Task: In the Company znu.edu.ua, Log call with description : 'Potential customer interested in our product.'; Select call outcome: 'Busy '; Select call Direction: Inbound; Add date: '15 September, 2023' and time 6:00:PM. Logged in from softage.1@softage.net
Action: Mouse moved to (116, 69)
Screenshot: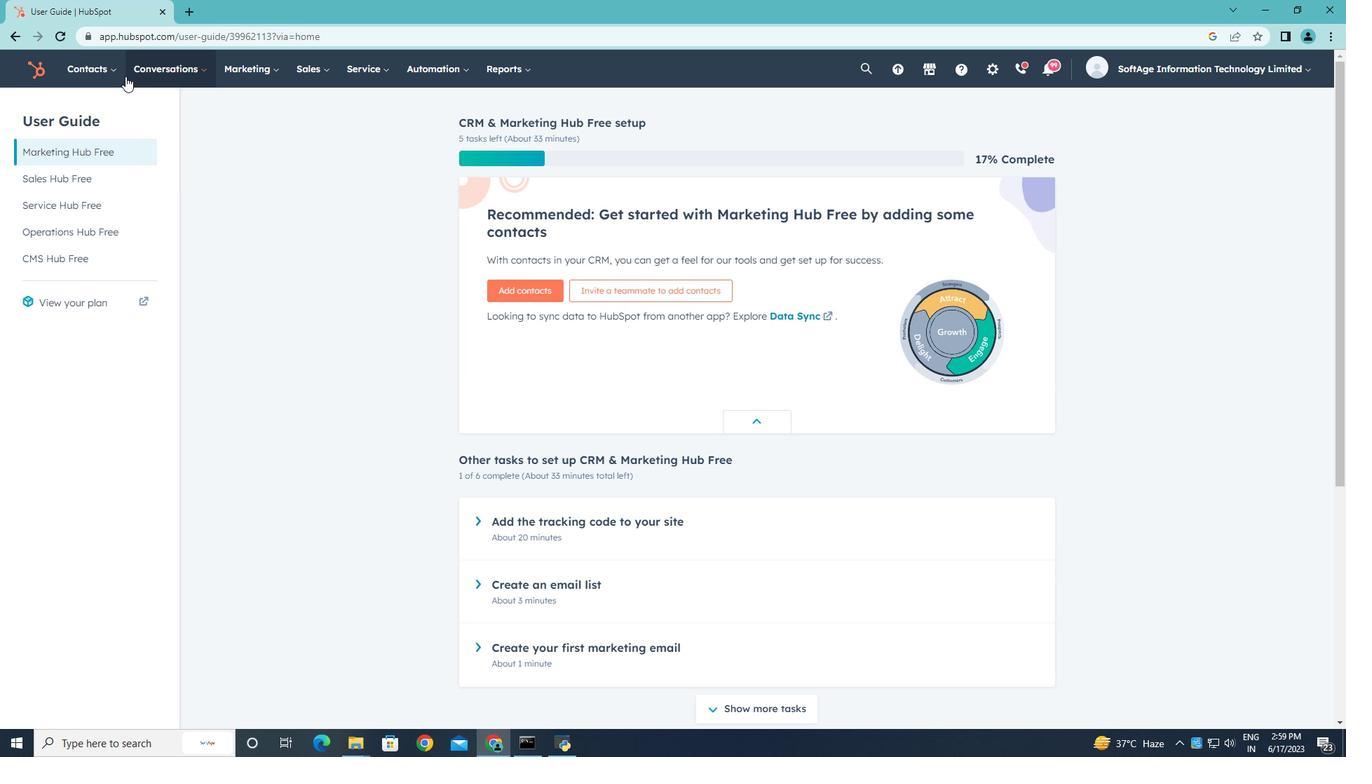 
Action: Mouse pressed left at (116, 69)
Screenshot: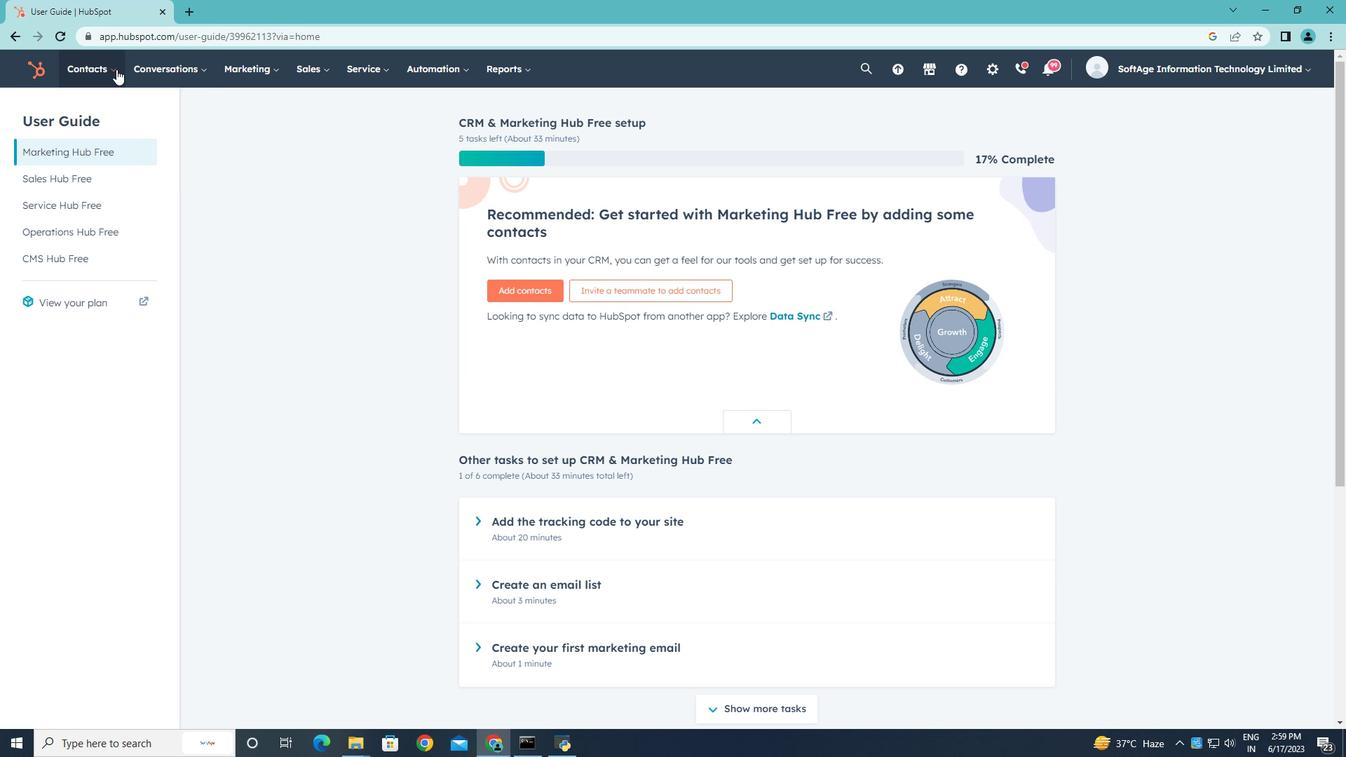 
Action: Mouse moved to (100, 138)
Screenshot: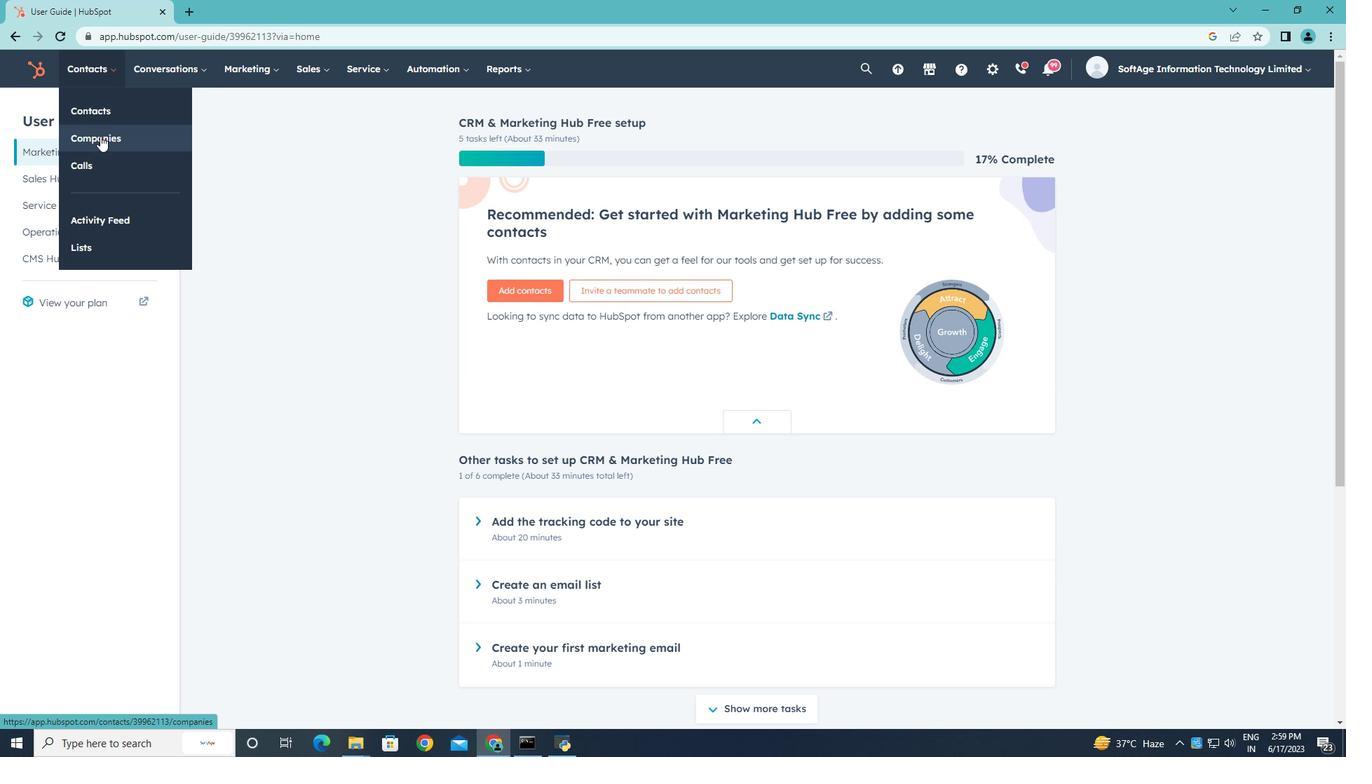 
Action: Mouse pressed left at (100, 138)
Screenshot: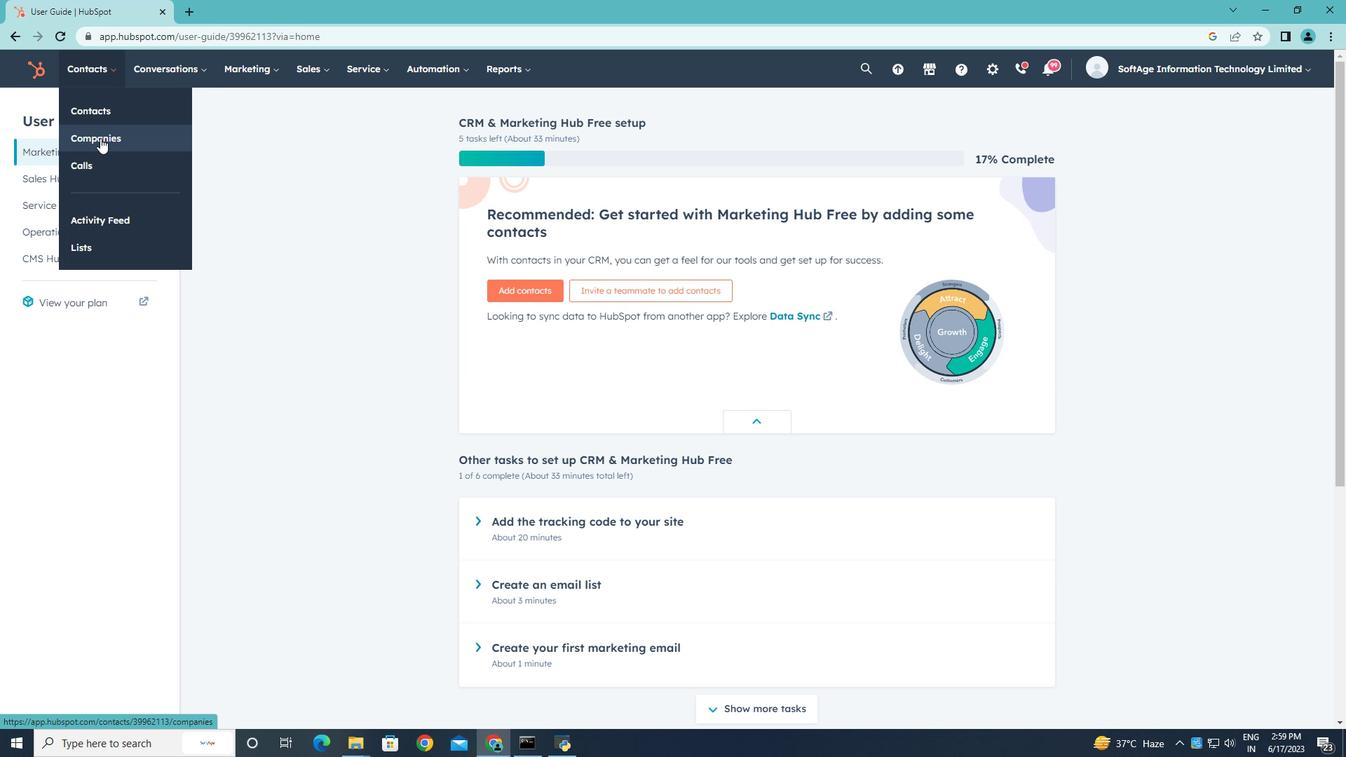 
Action: Mouse moved to (113, 218)
Screenshot: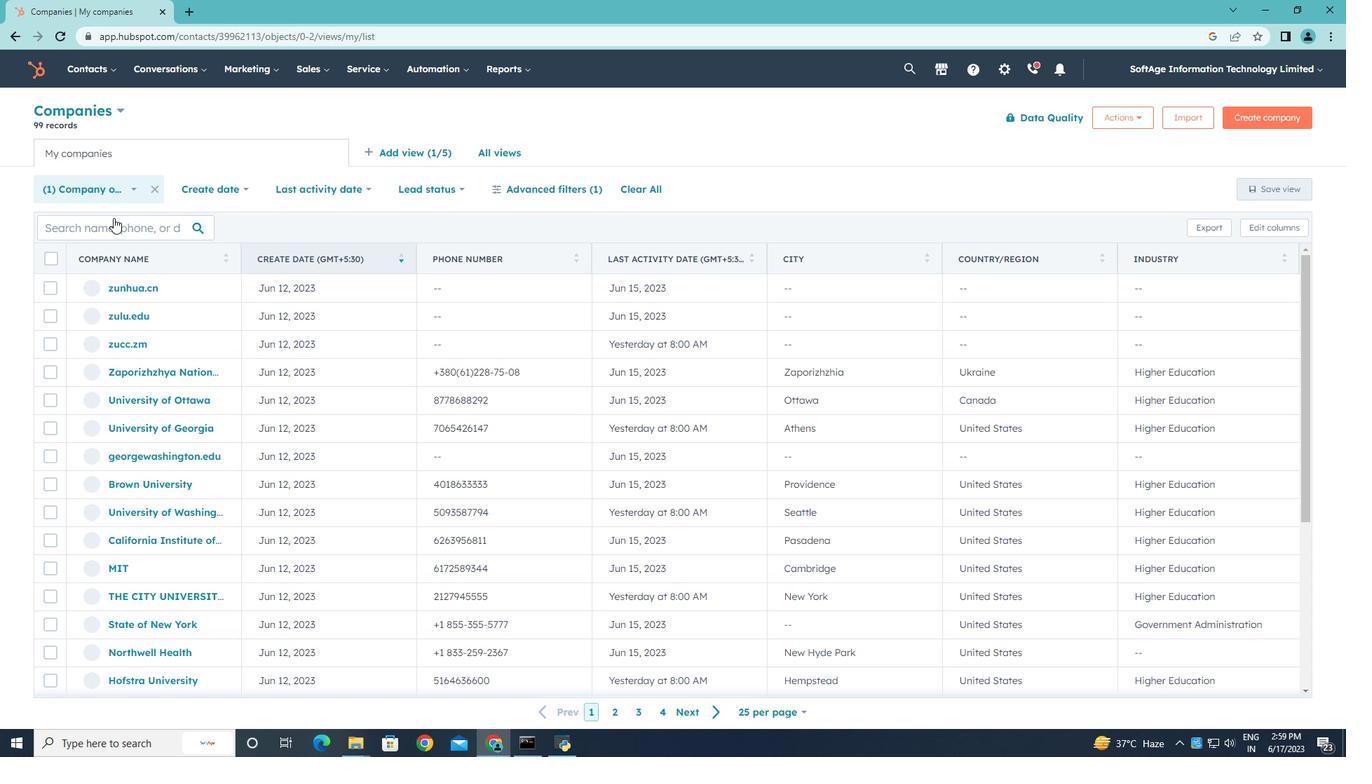 
Action: Mouse pressed left at (113, 218)
Screenshot: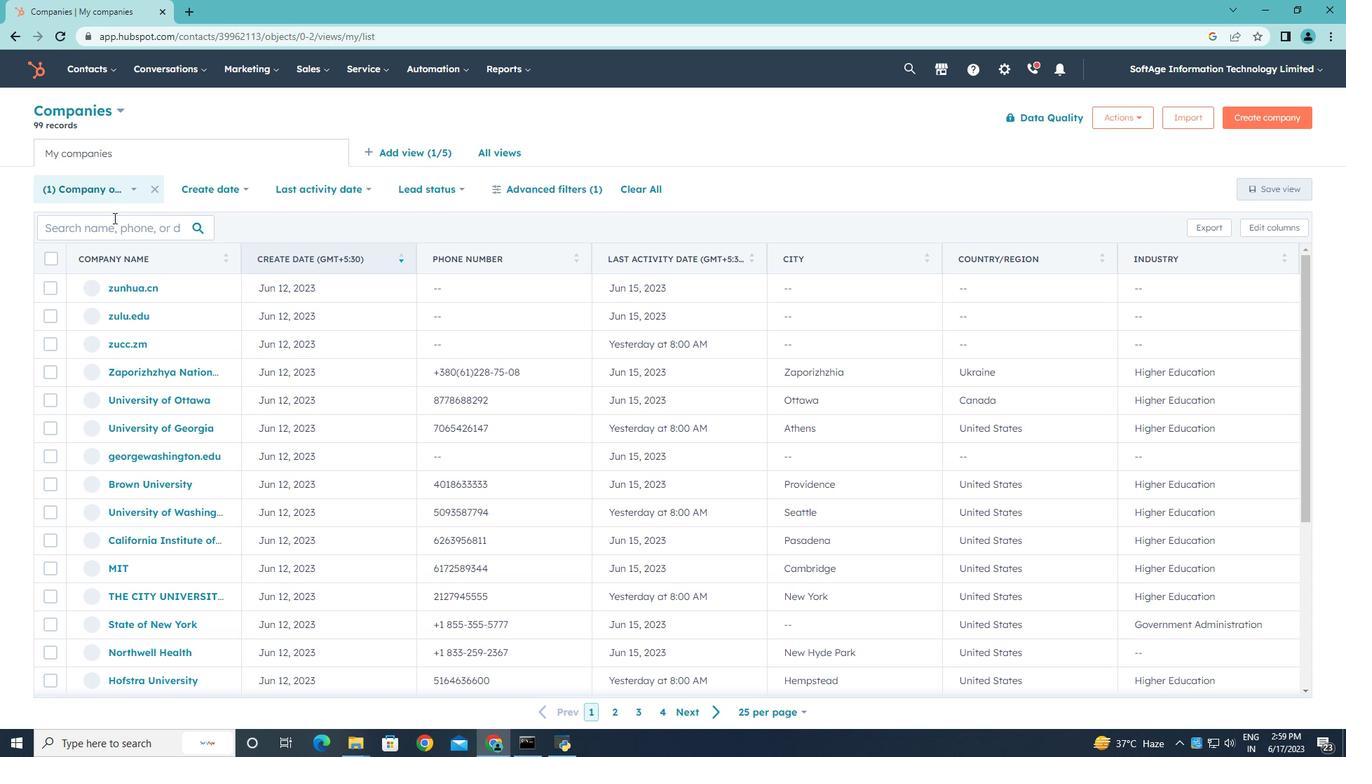
Action: Mouse moved to (113, 215)
Screenshot: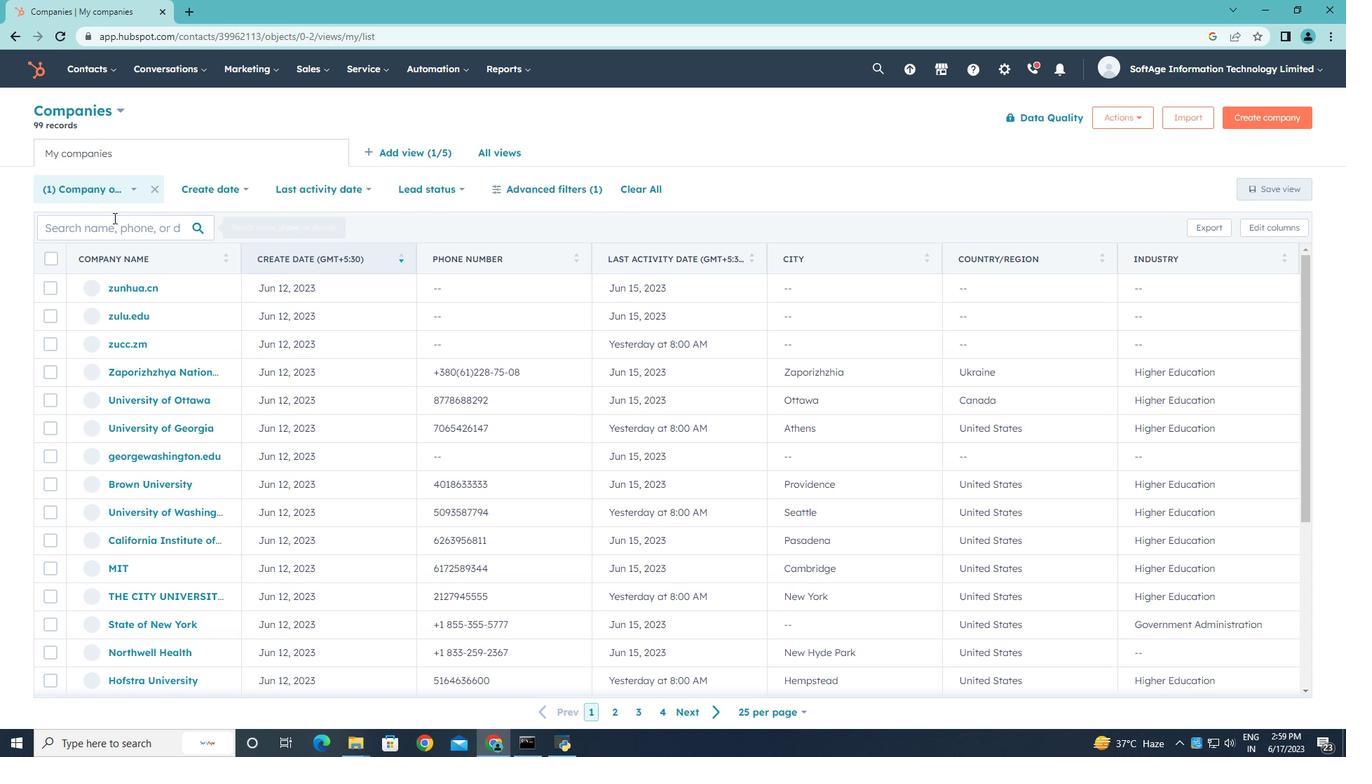 
Action: Key pressed znu.edu.ua
Screenshot: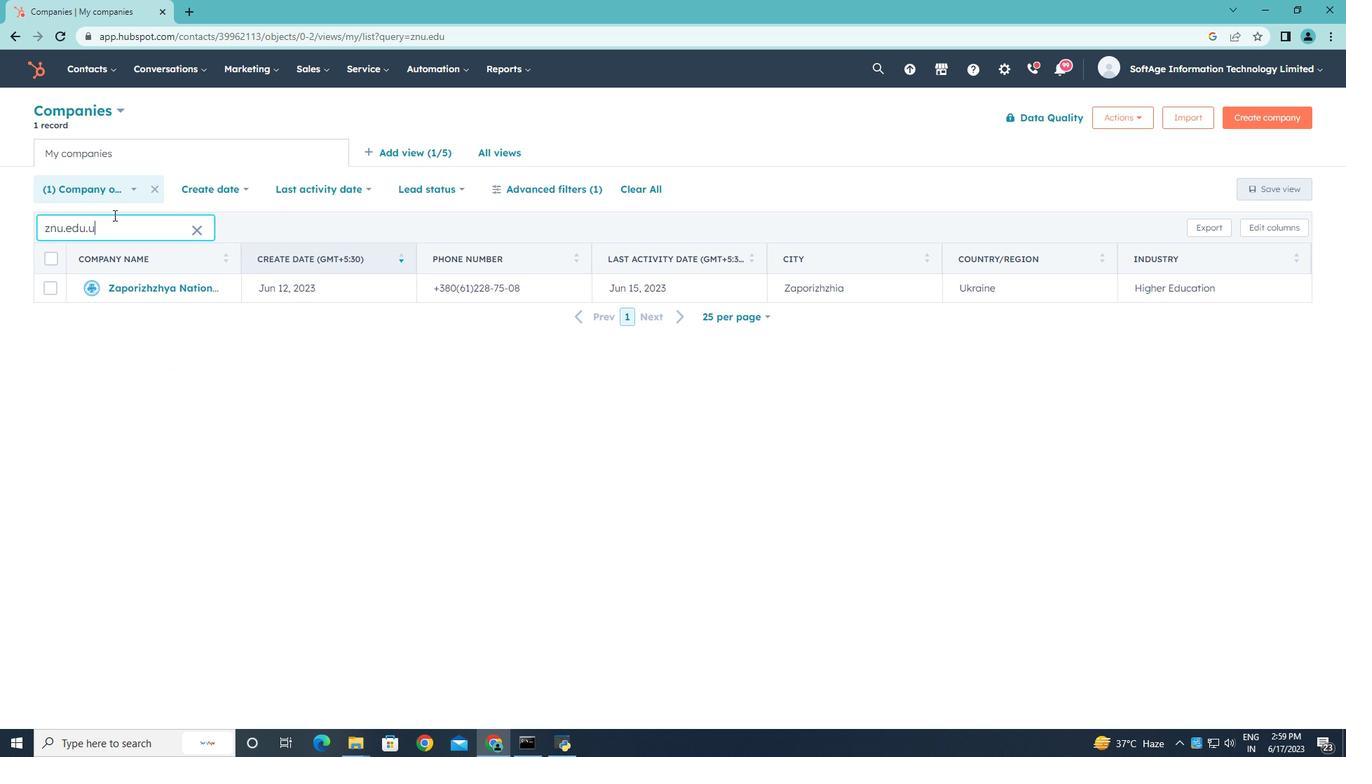 
Action: Mouse moved to (142, 291)
Screenshot: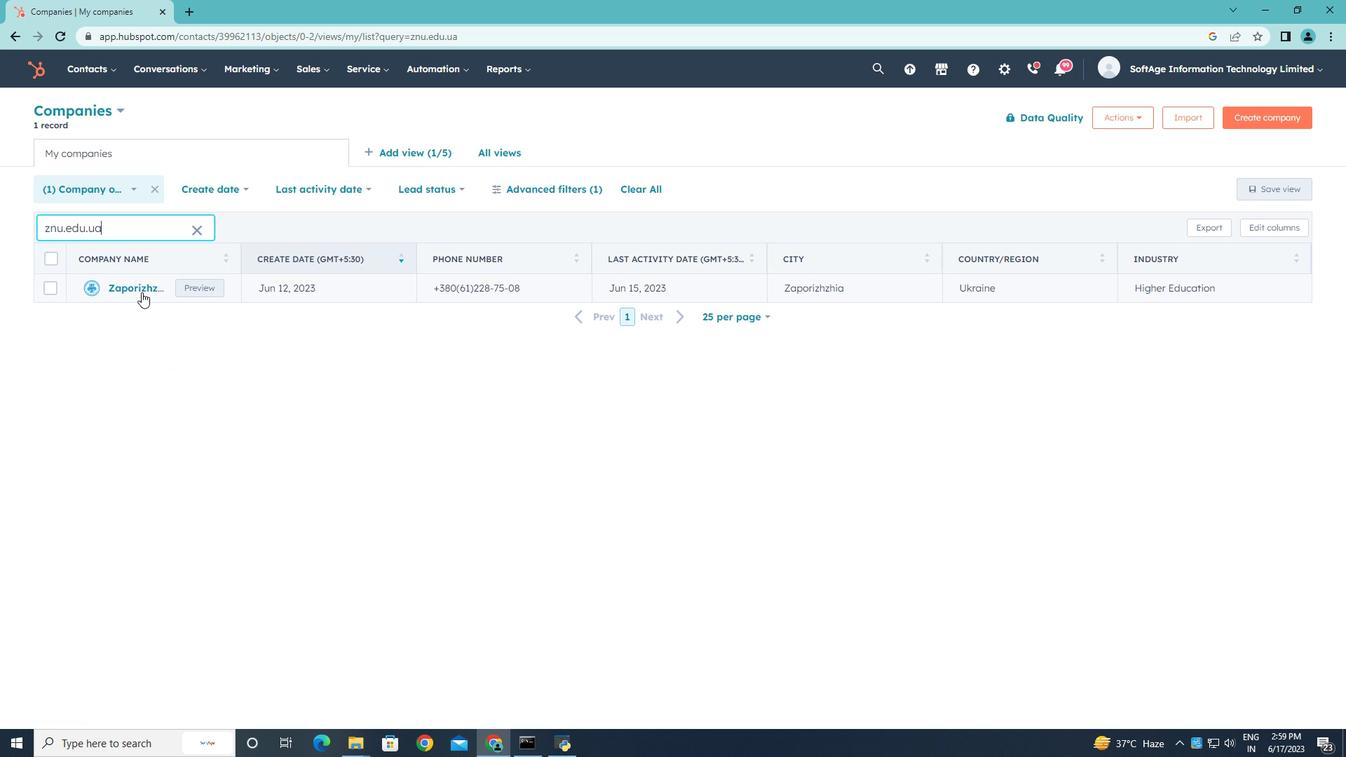 
Action: Mouse pressed left at (142, 291)
Screenshot: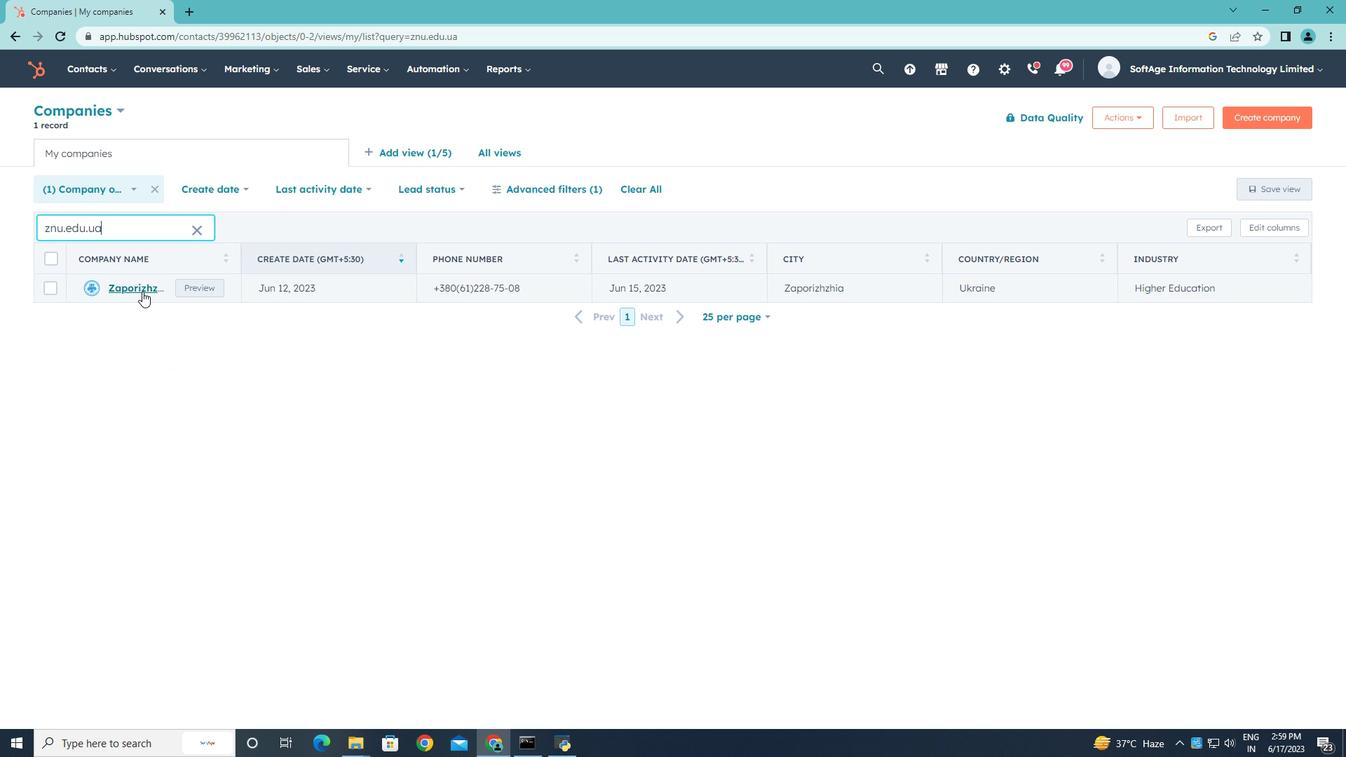 
Action: Mouse moved to (270, 231)
Screenshot: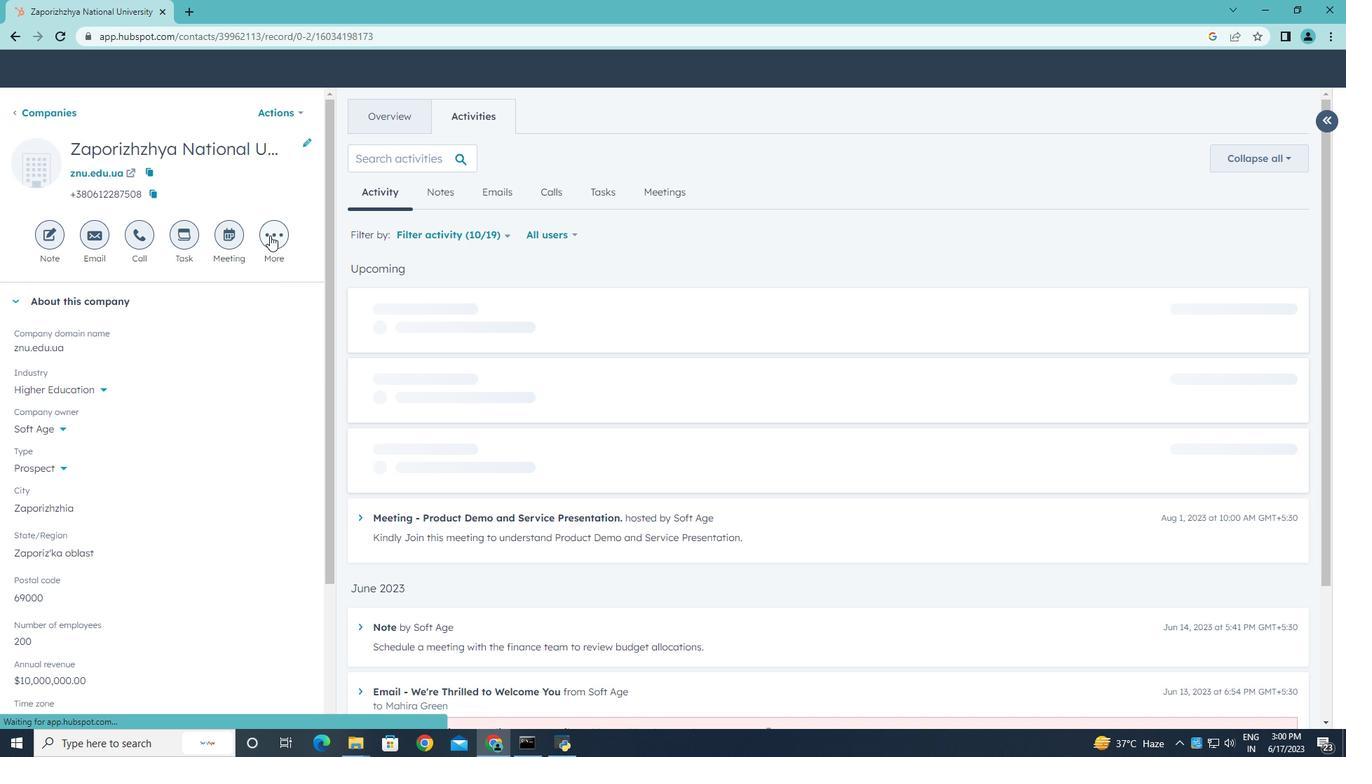 
Action: Mouse pressed left at (270, 231)
Screenshot: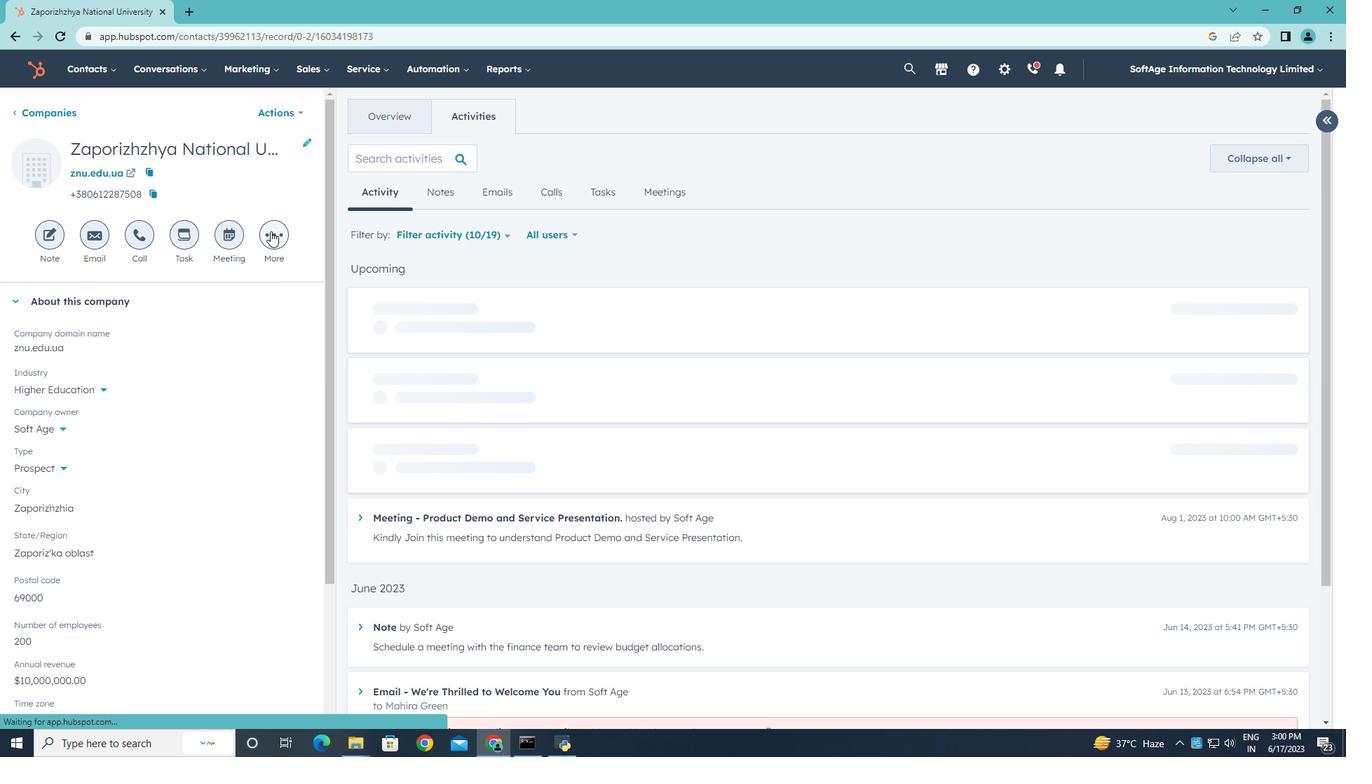 
Action: Mouse moved to (258, 349)
Screenshot: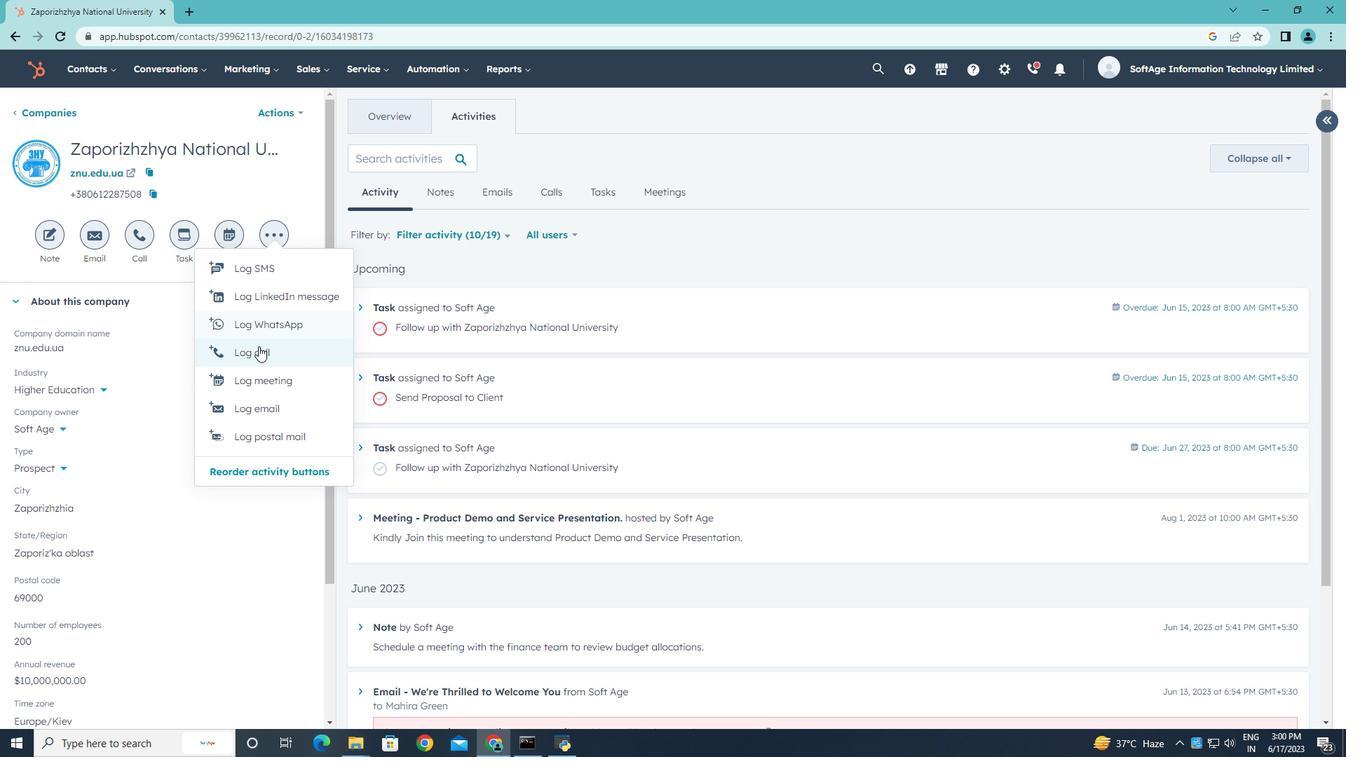 
Action: Mouse pressed left at (258, 349)
Screenshot: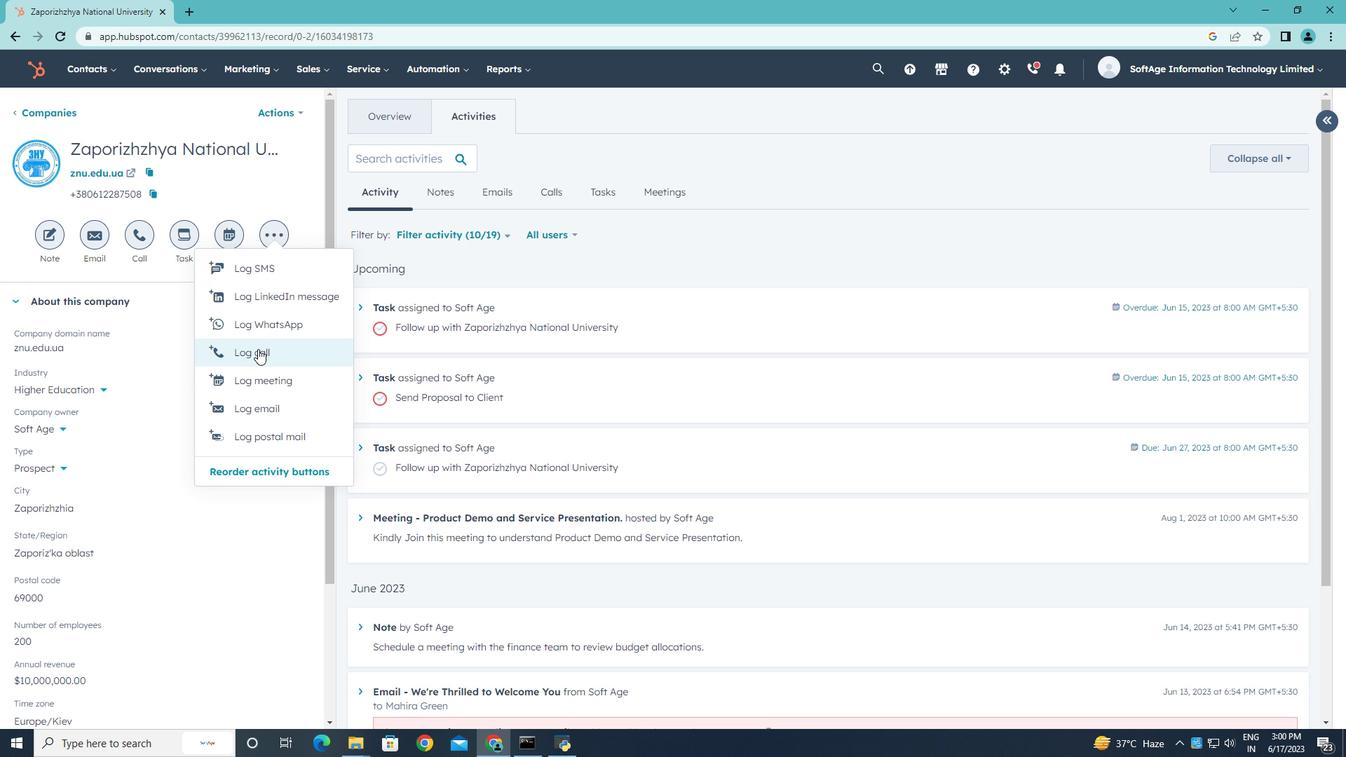 
Action: Key pressed <Key.shift>Potenb<Key.backspace>tial<Key.space>customer<Key.space>u<Key.backspace>interested<Key.space>in<Key.space>our<Key.space>product.
Screenshot: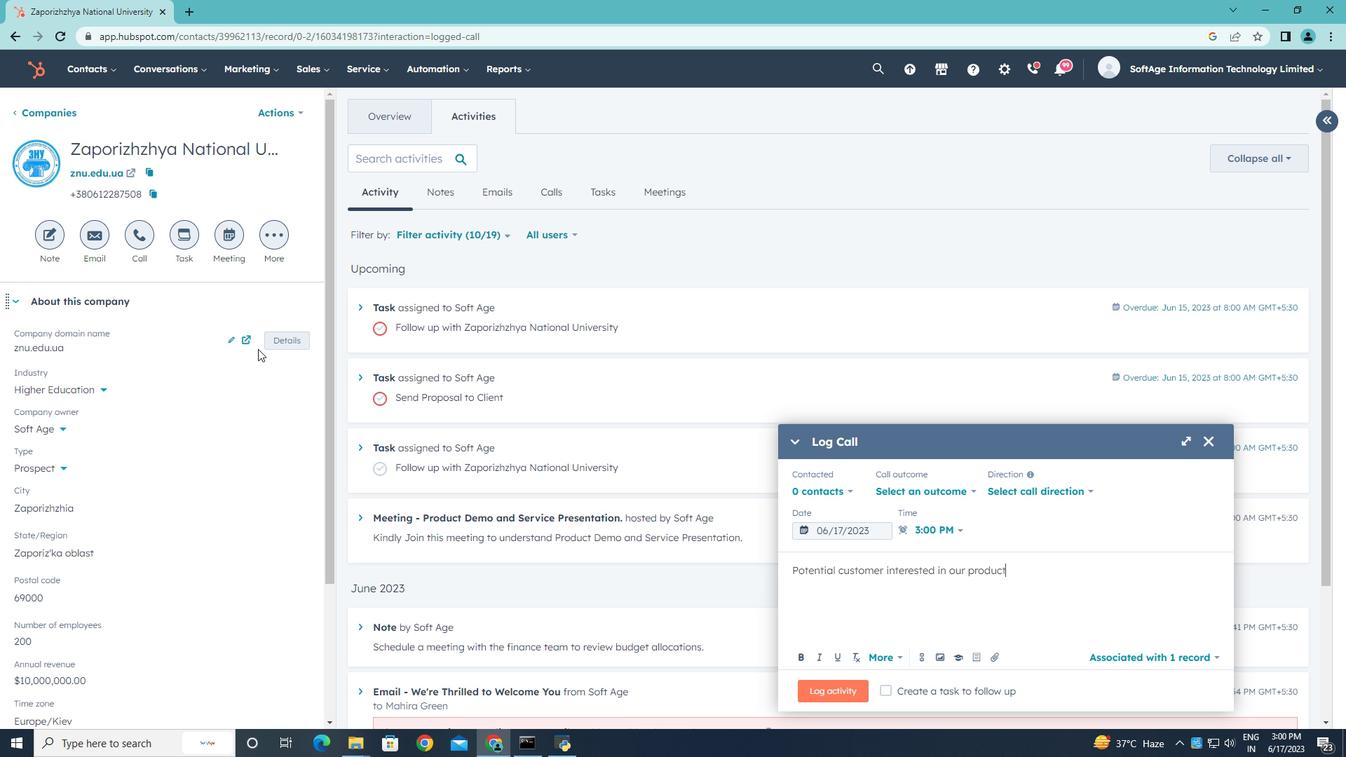 
Action: Mouse moved to (971, 490)
Screenshot: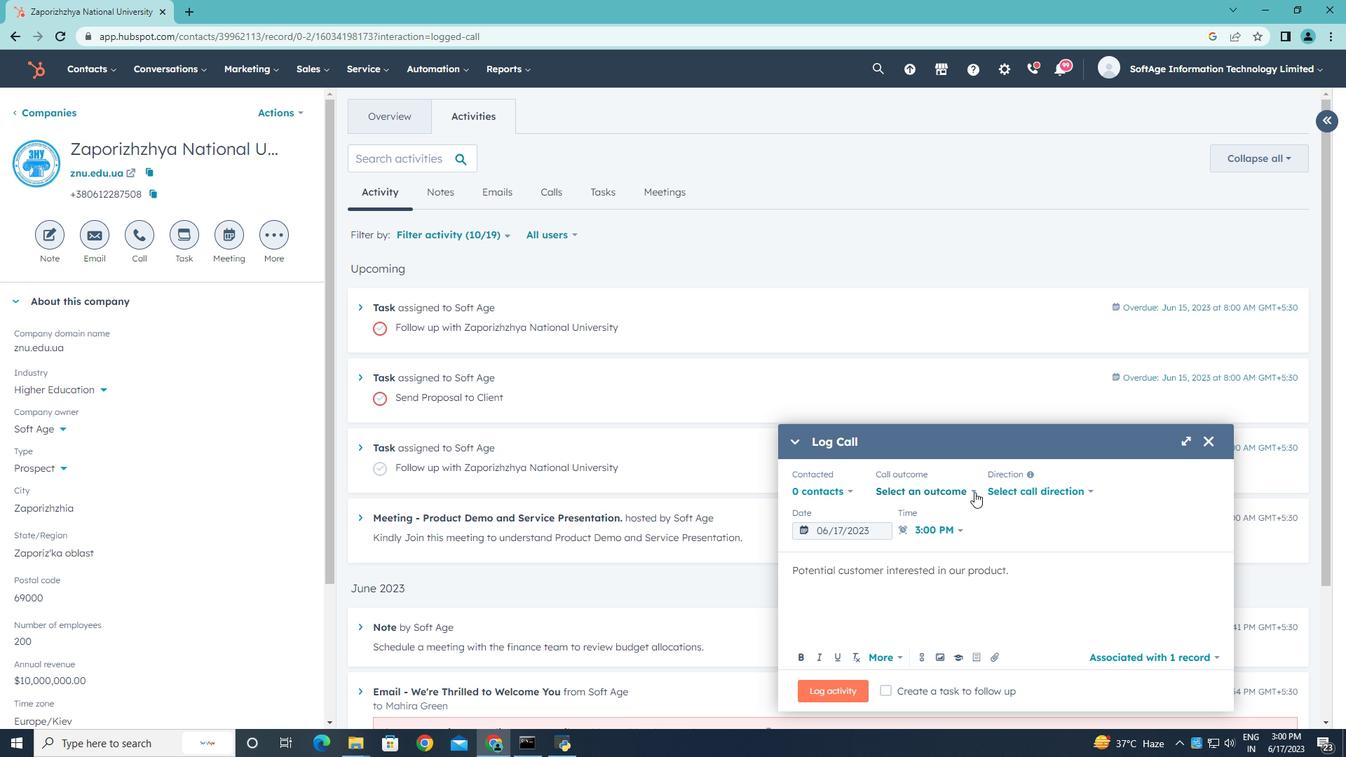 
Action: Mouse pressed left at (971, 490)
Screenshot: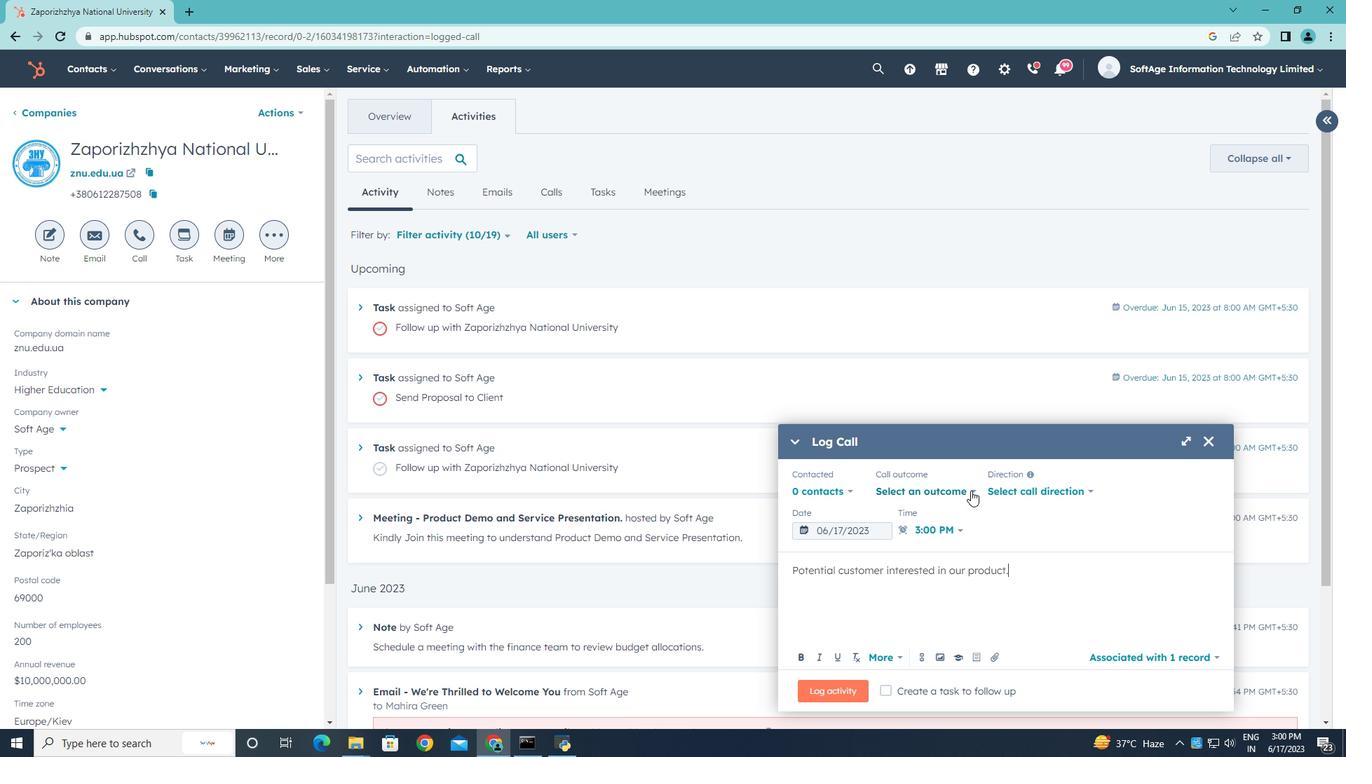 
Action: Mouse moved to (915, 531)
Screenshot: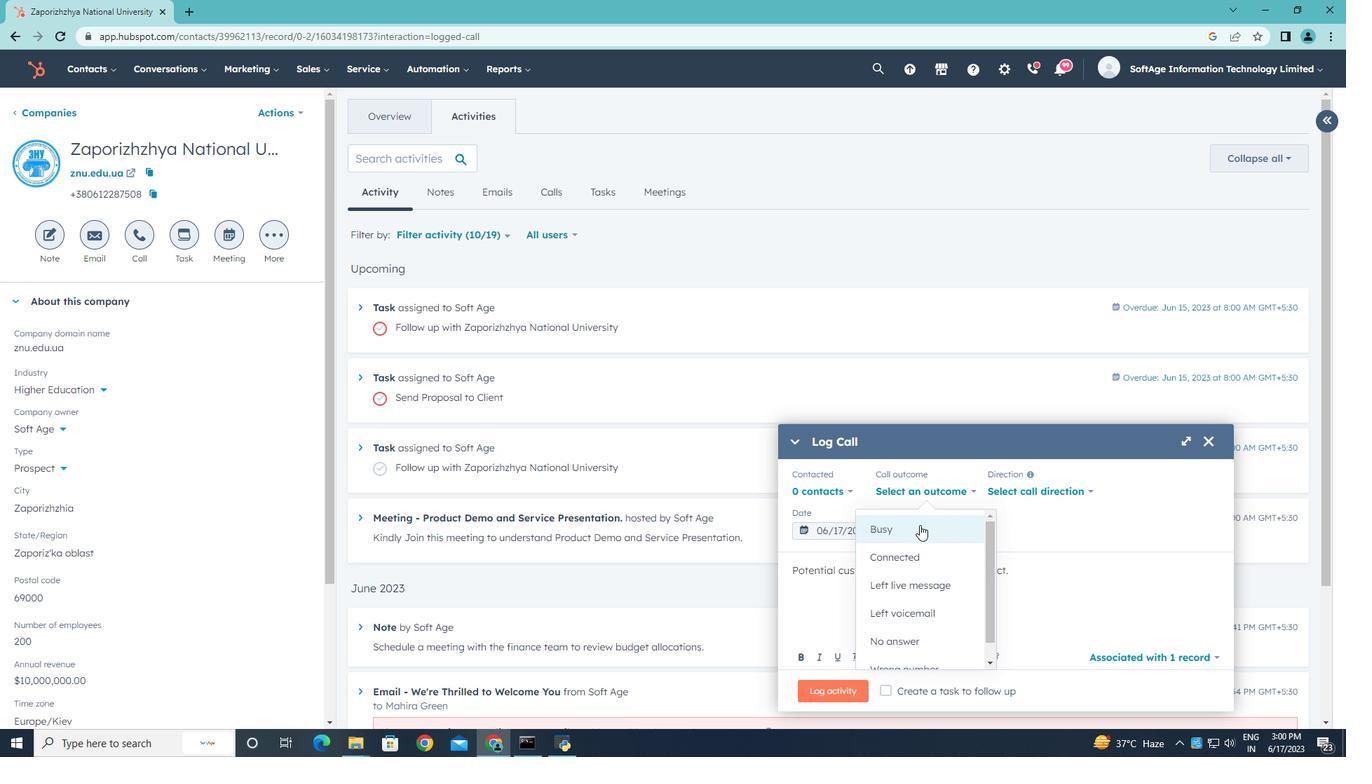 
Action: Mouse pressed left at (915, 531)
Screenshot: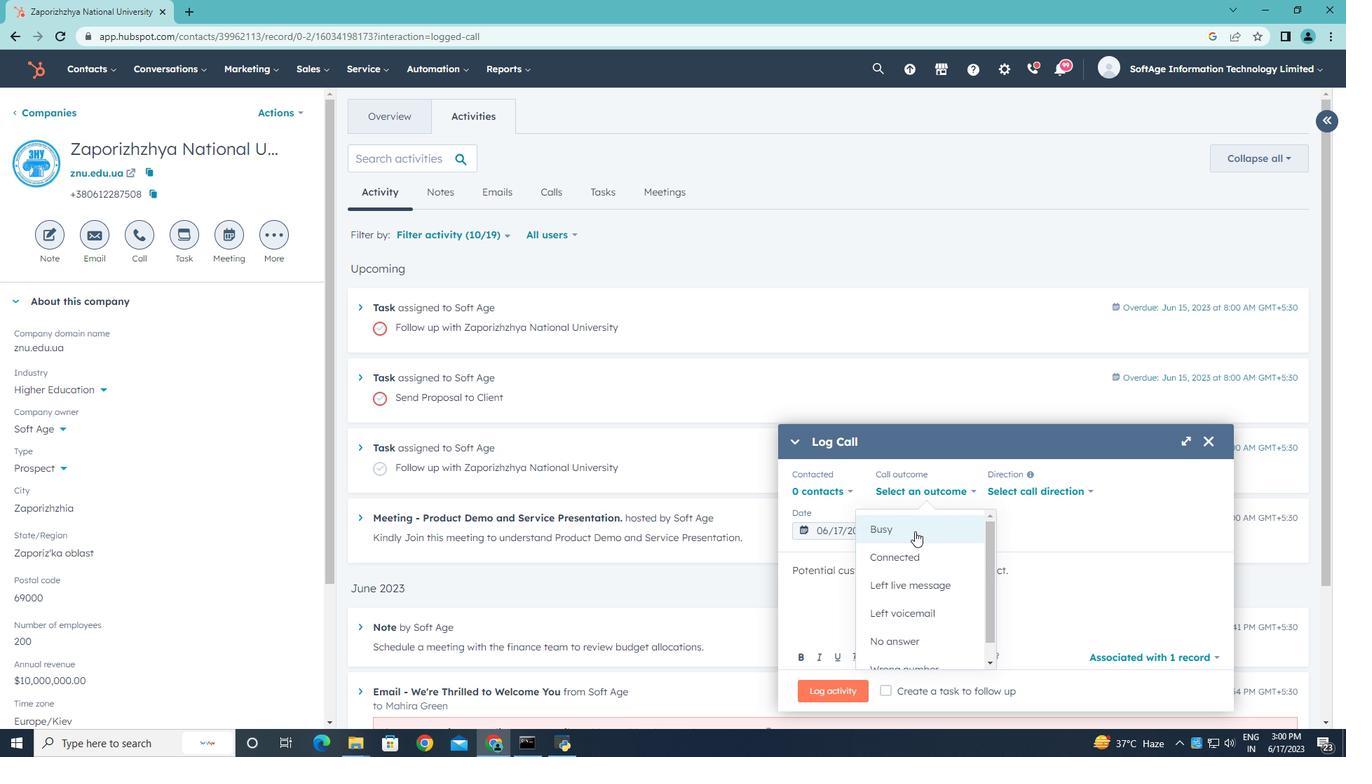 
Action: Mouse moved to (1021, 490)
Screenshot: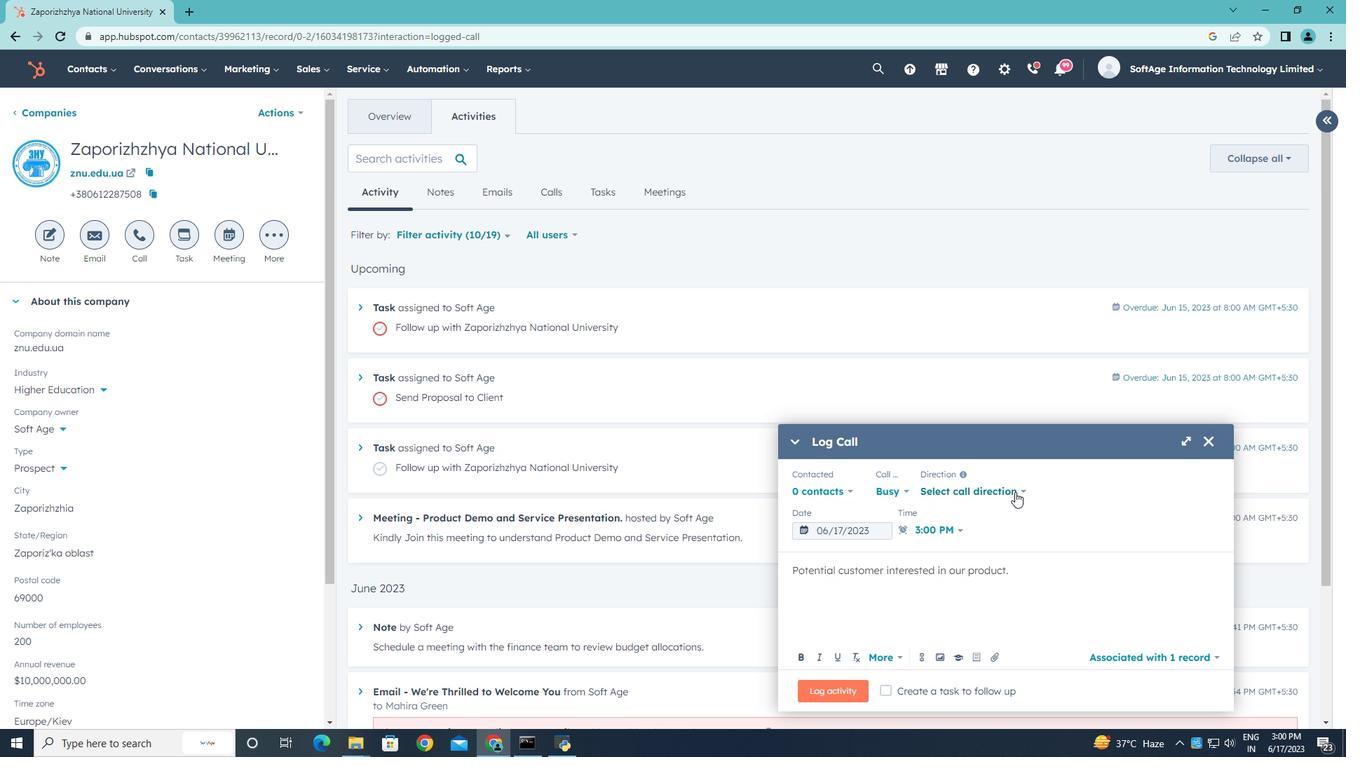 
Action: Mouse pressed left at (1021, 490)
Screenshot: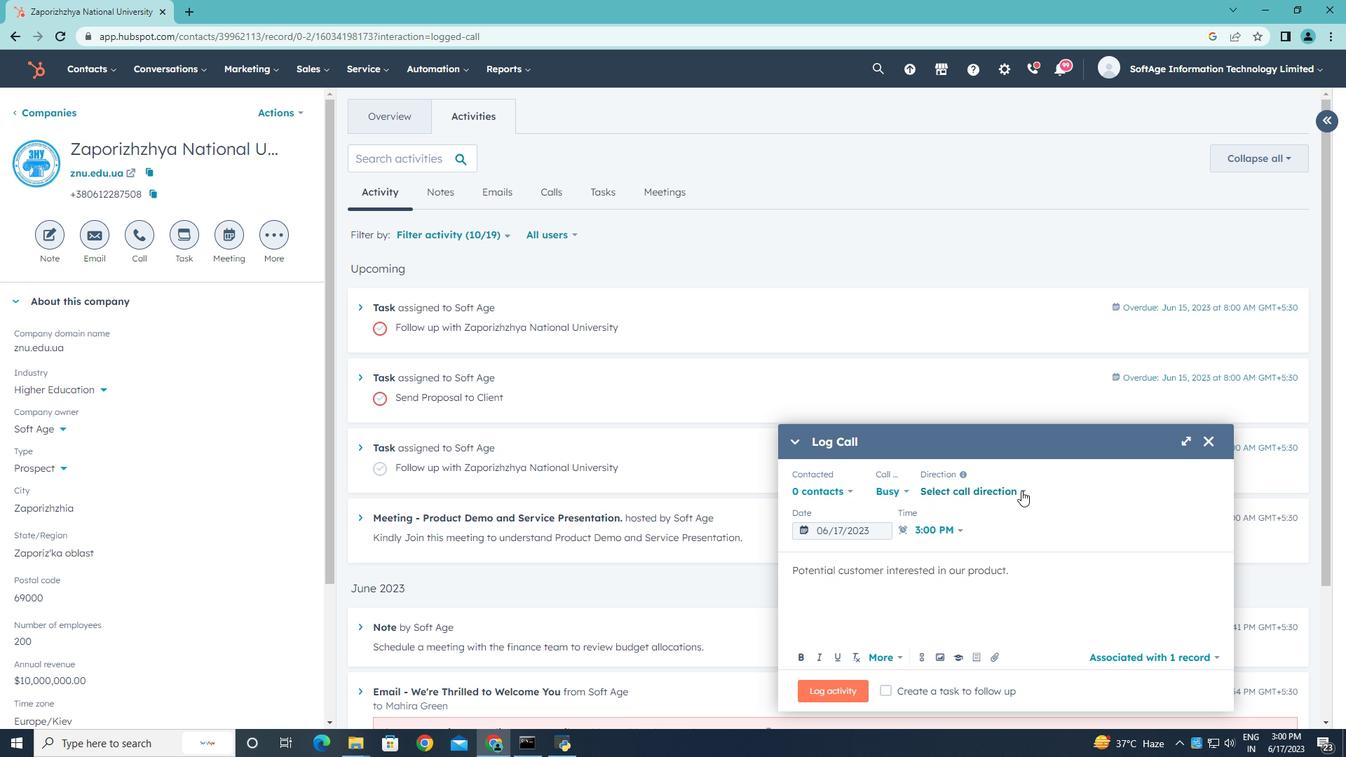 
Action: Mouse moved to (979, 524)
Screenshot: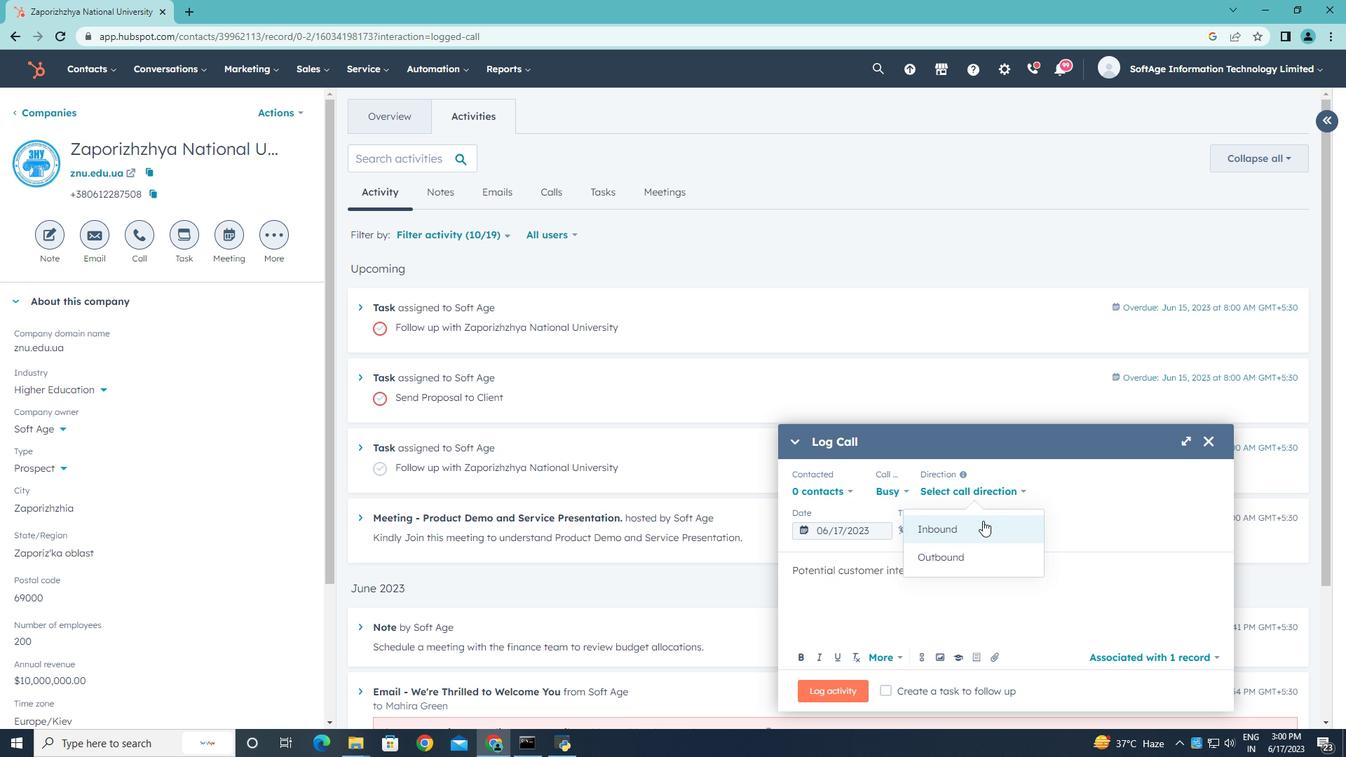 
Action: Mouse pressed left at (979, 524)
Screenshot: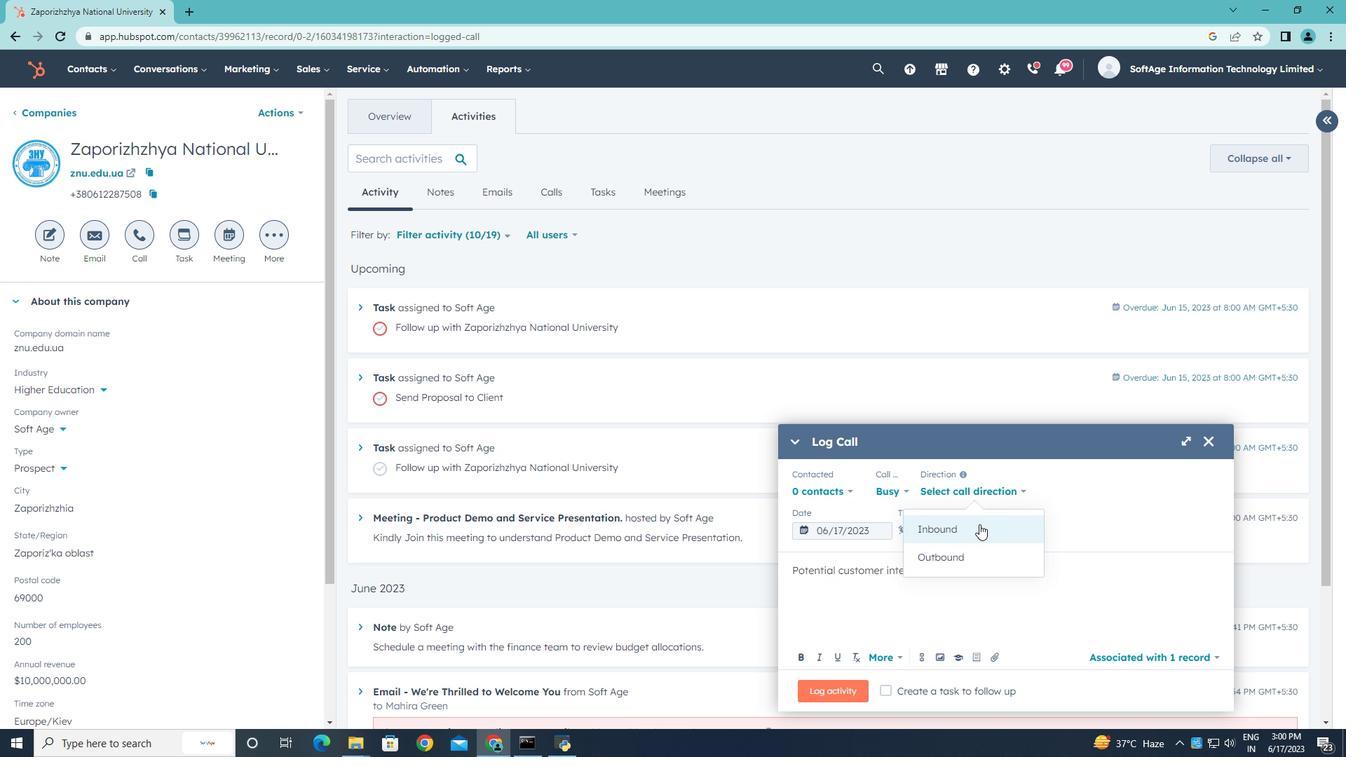 
Action: Mouse moved to (1087, 495)
Screenshot: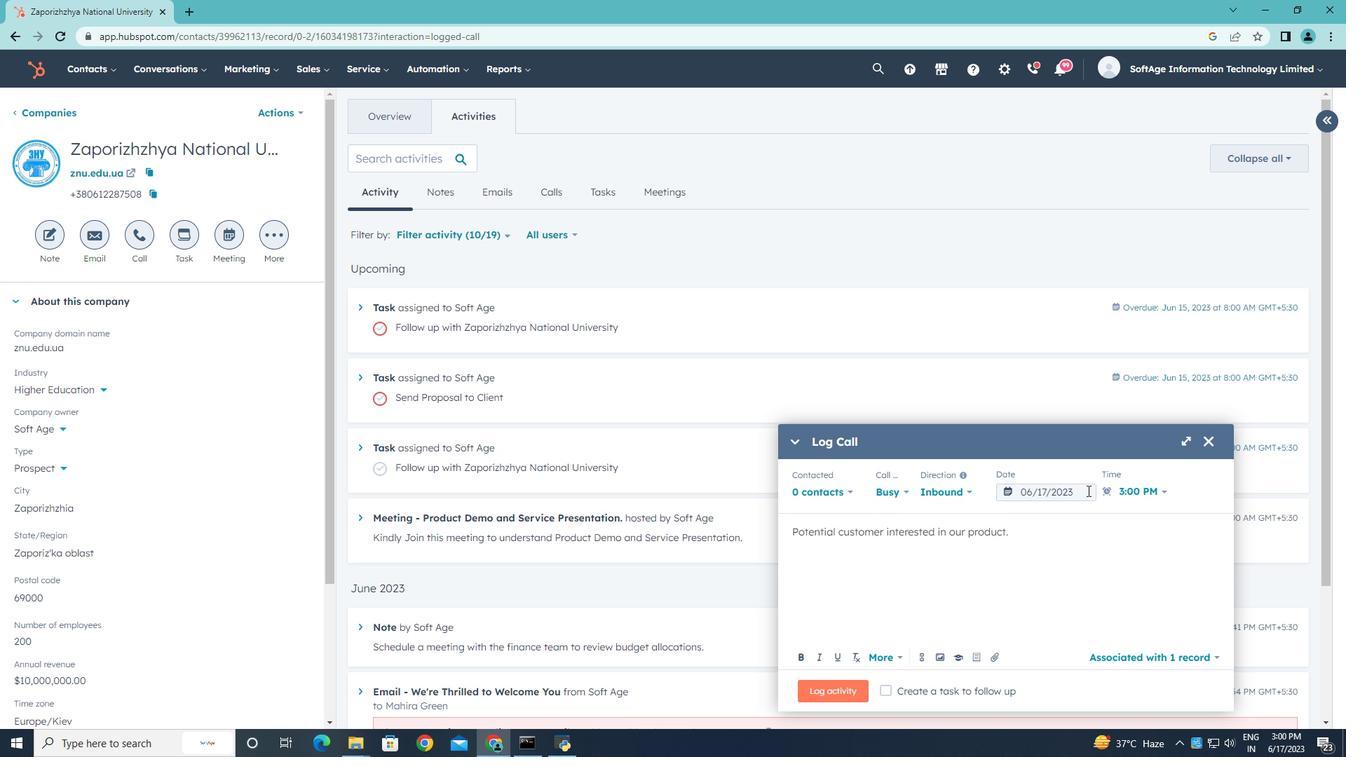 
Action: Mouse pressed left at (1087, 495)
Screenshot: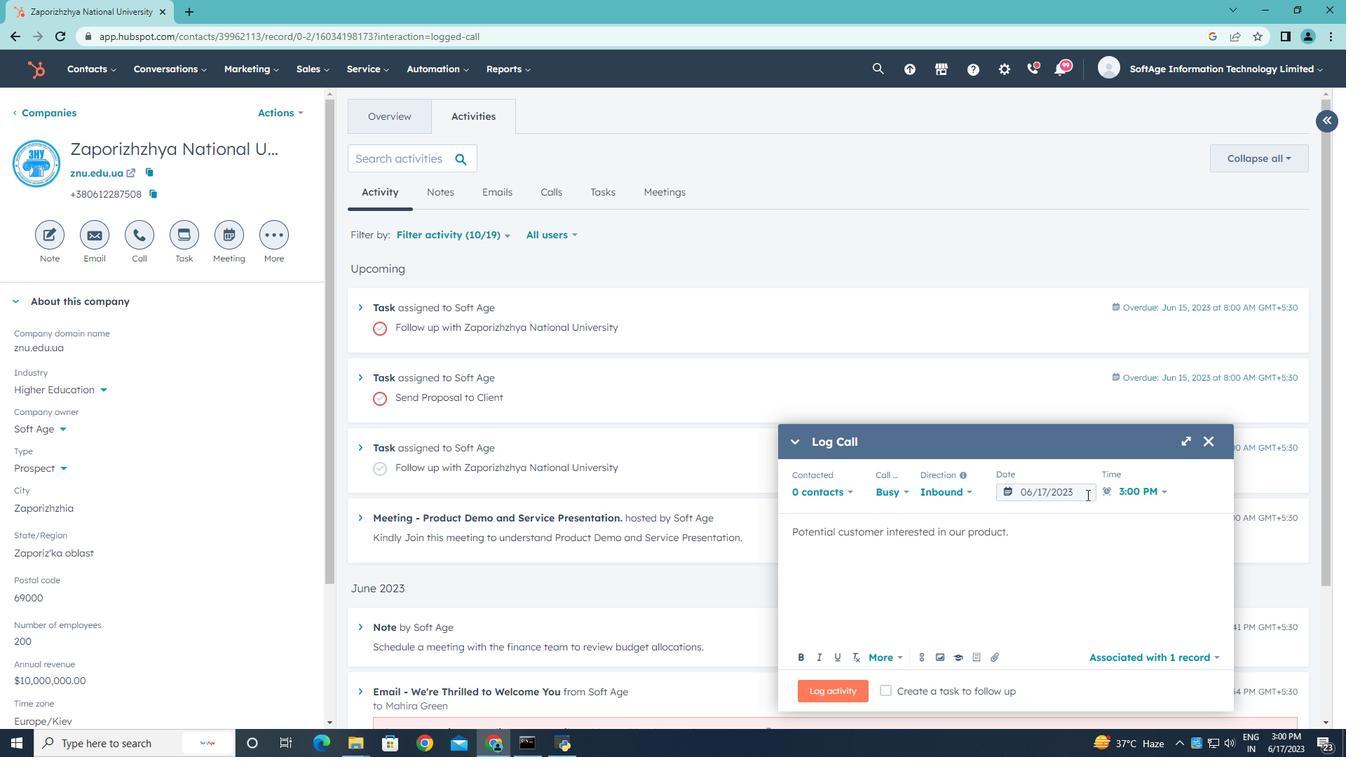 
Action: Mouse moved to (1181, 267)
Screenshot: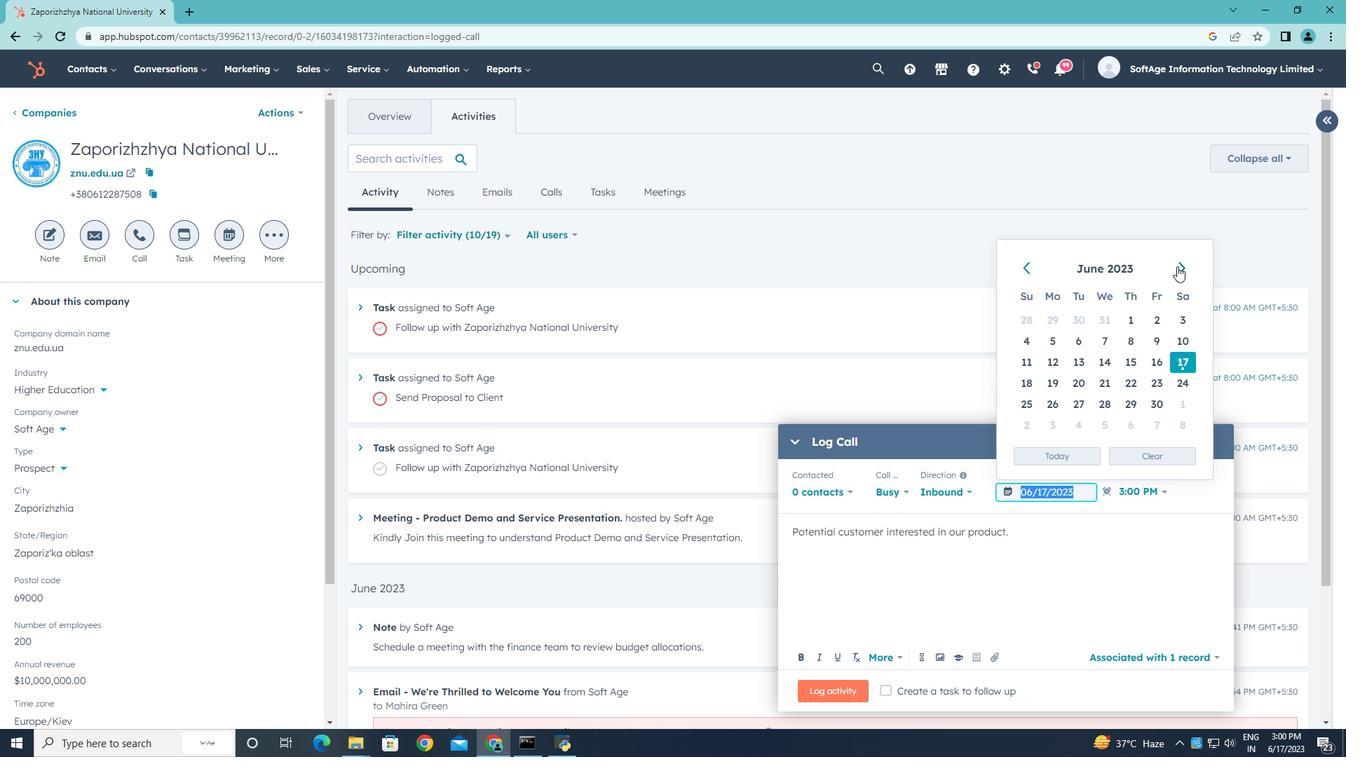 
Action: Mouse pressed left at (1181, 267)
Screenshot: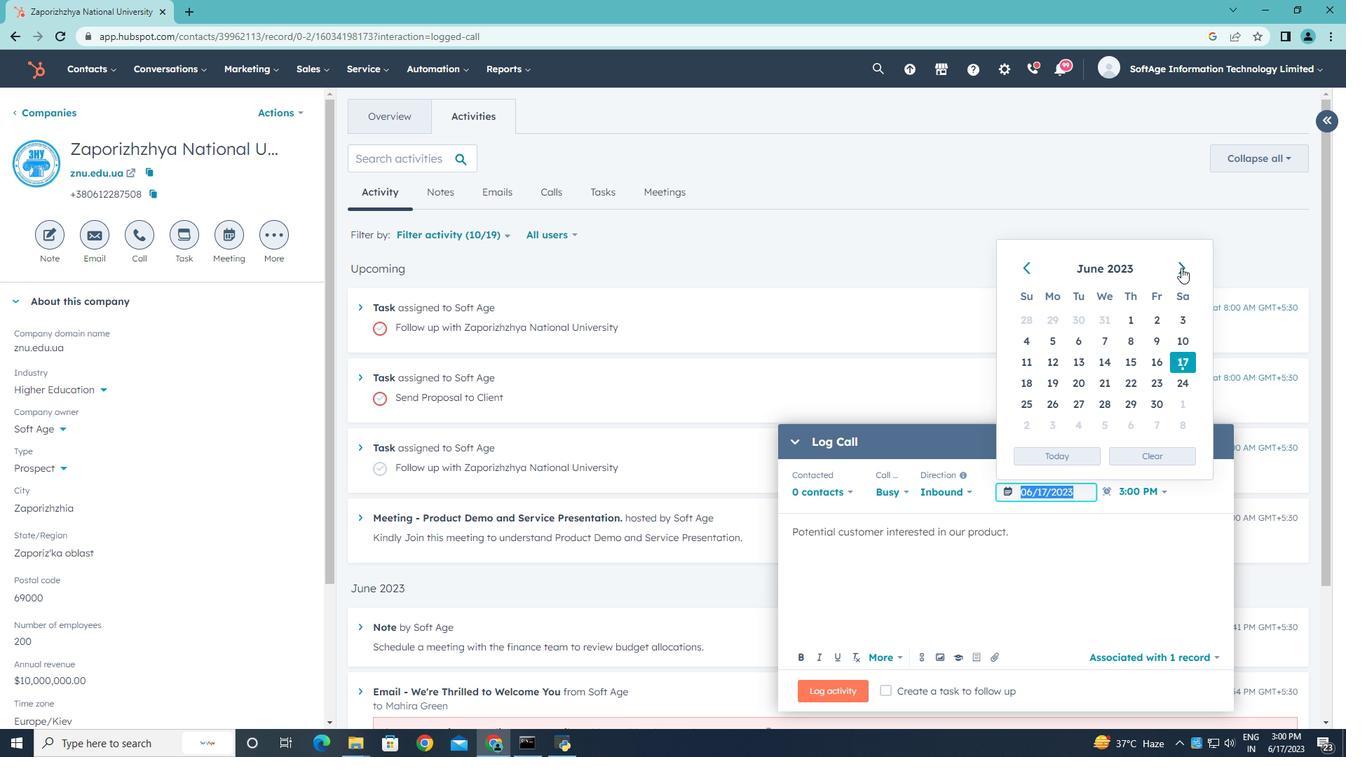 
Action: Mouse pressed left at (1181, 267)
Screenshot: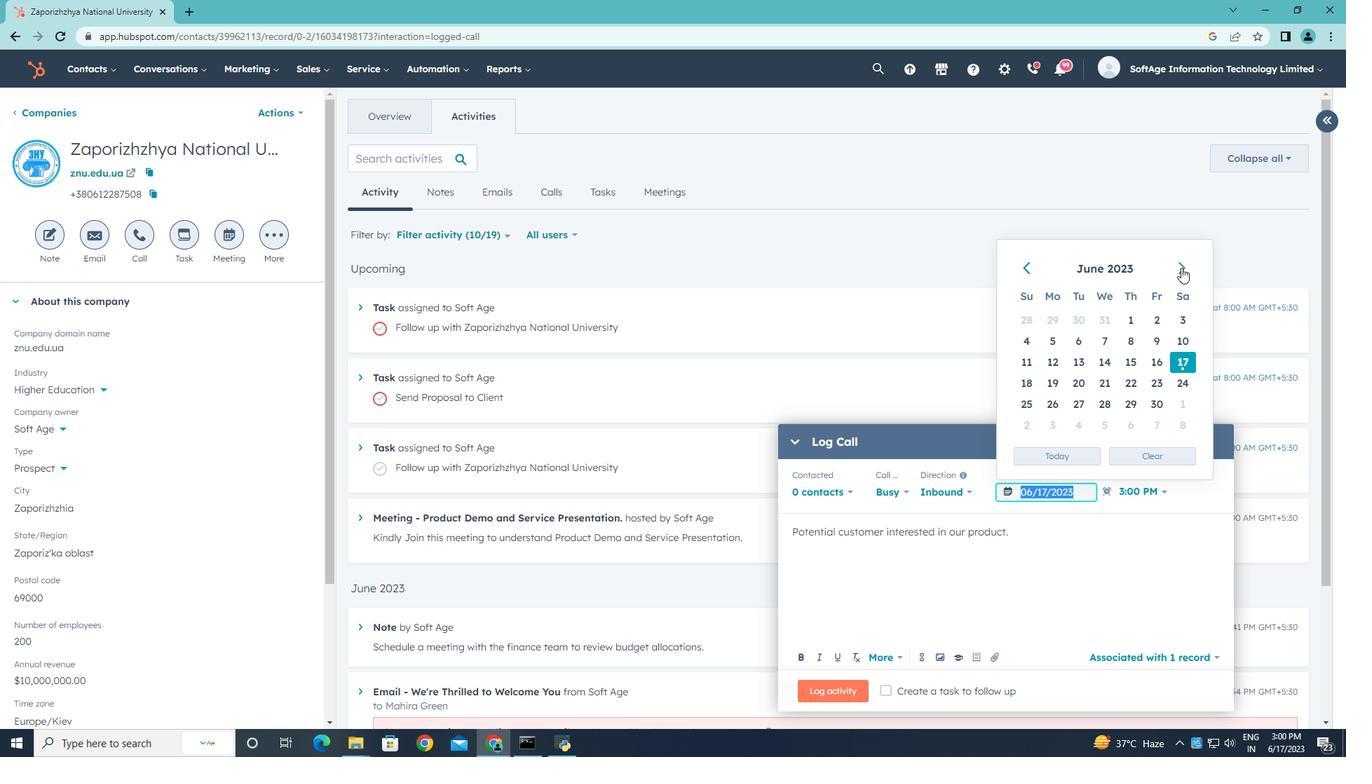 
Action: Mouse pressed left at (1181, 267)
Screenshot: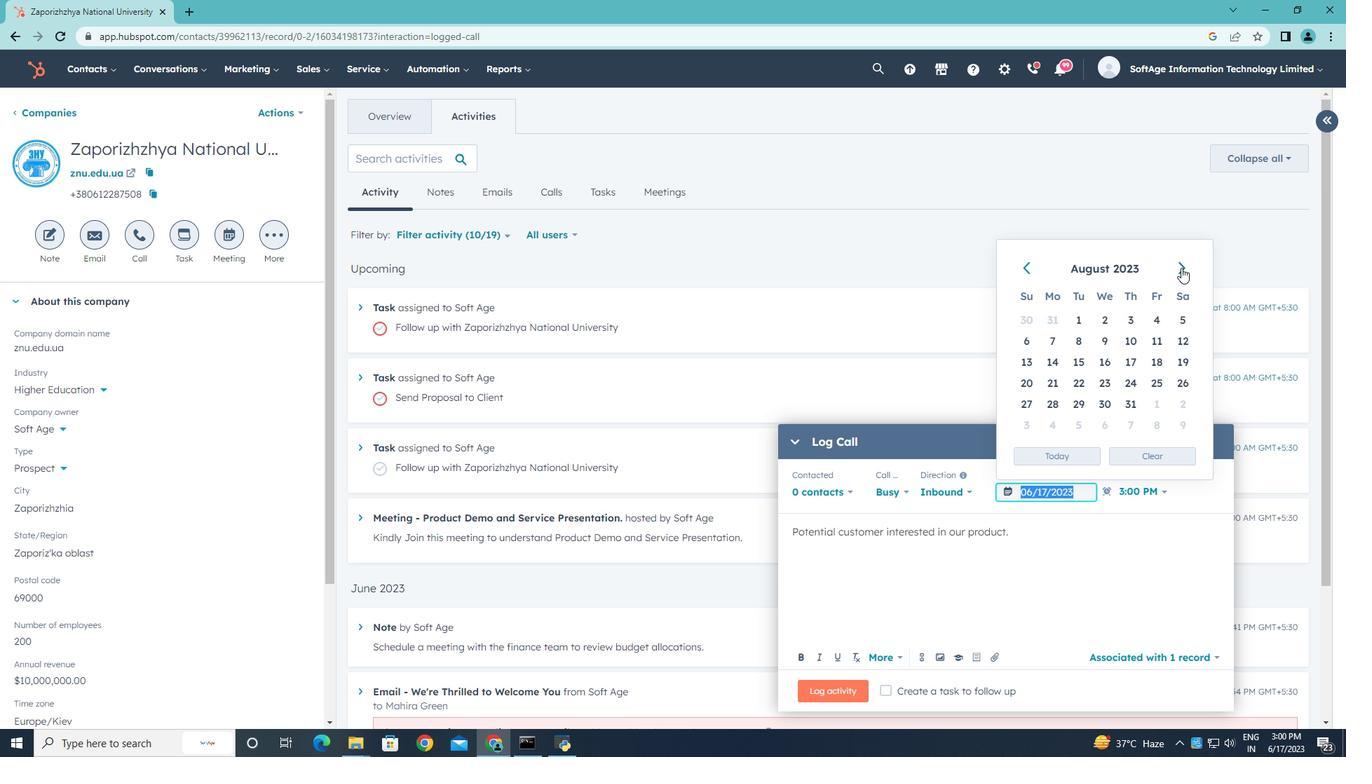 
Action: Mouse moved to (1150, 363)
Screenshot: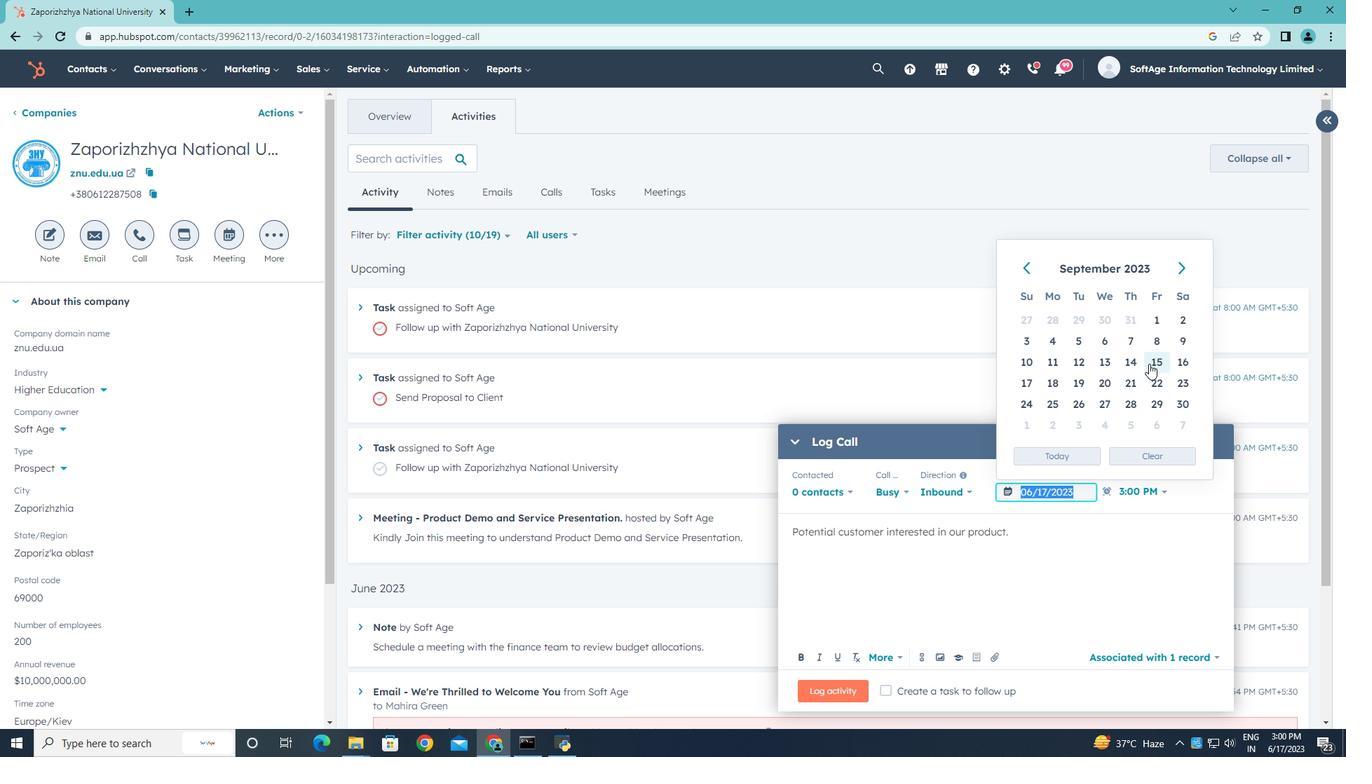 
Action: Mouse pressed left at (1150, 363)
Screenshot: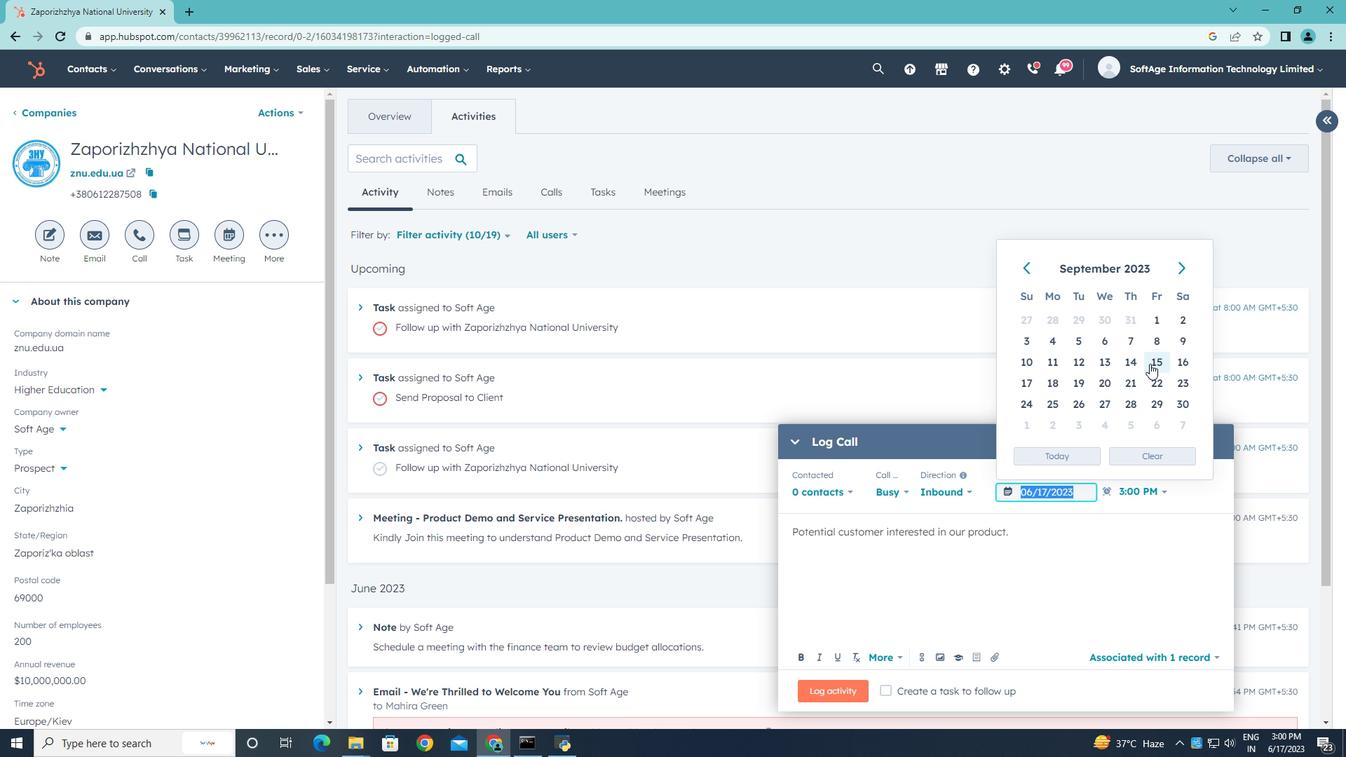 
Action: Mouse moved to (1159, 488)
Screenshot: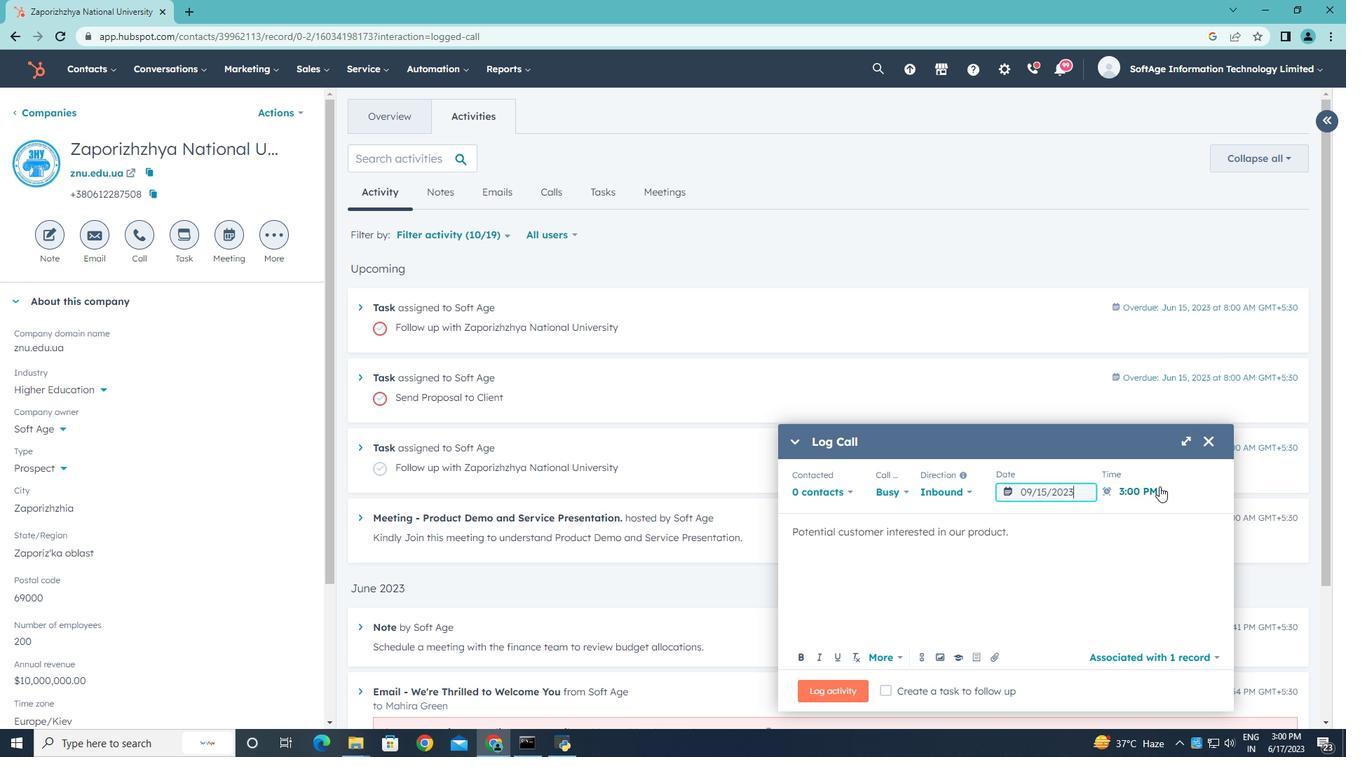 
Action: Mouse pressed left at (1159, 488)
Screenshot: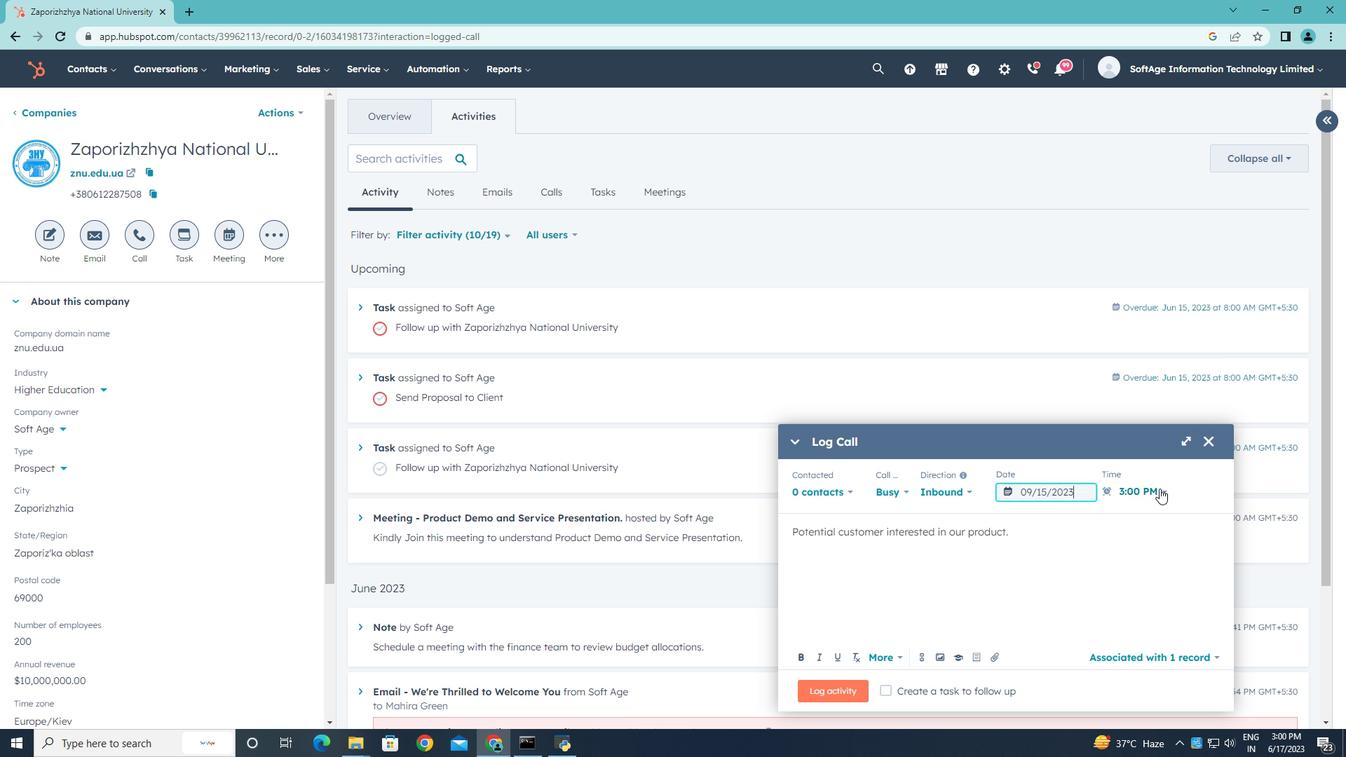 
Action: Mouse moved to (1112, 638)
Screenshot: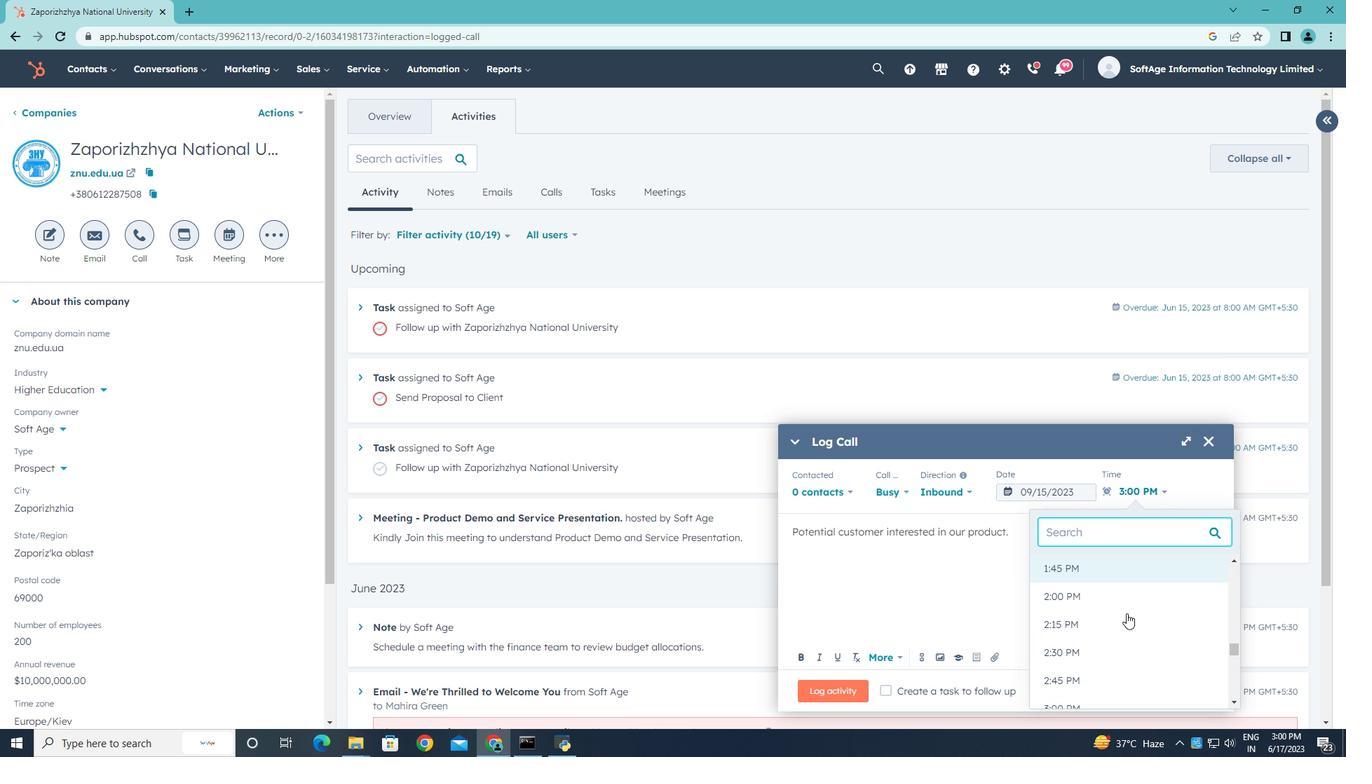 
Action: Mouse scrolled (1112, 638) with delta (0, 0)
Screenshot: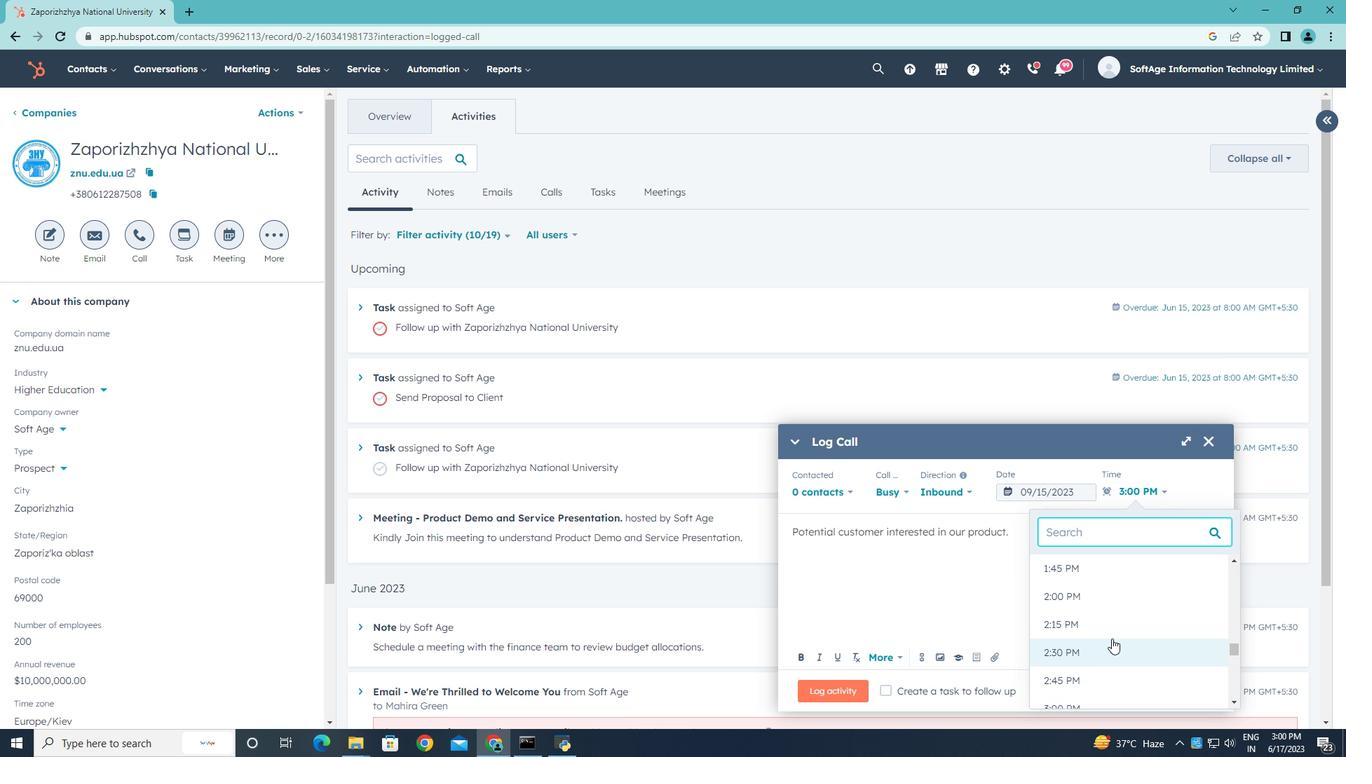 
Action: Mouse scrolled (1112, 638) with delta (0, 0)
Screenshot: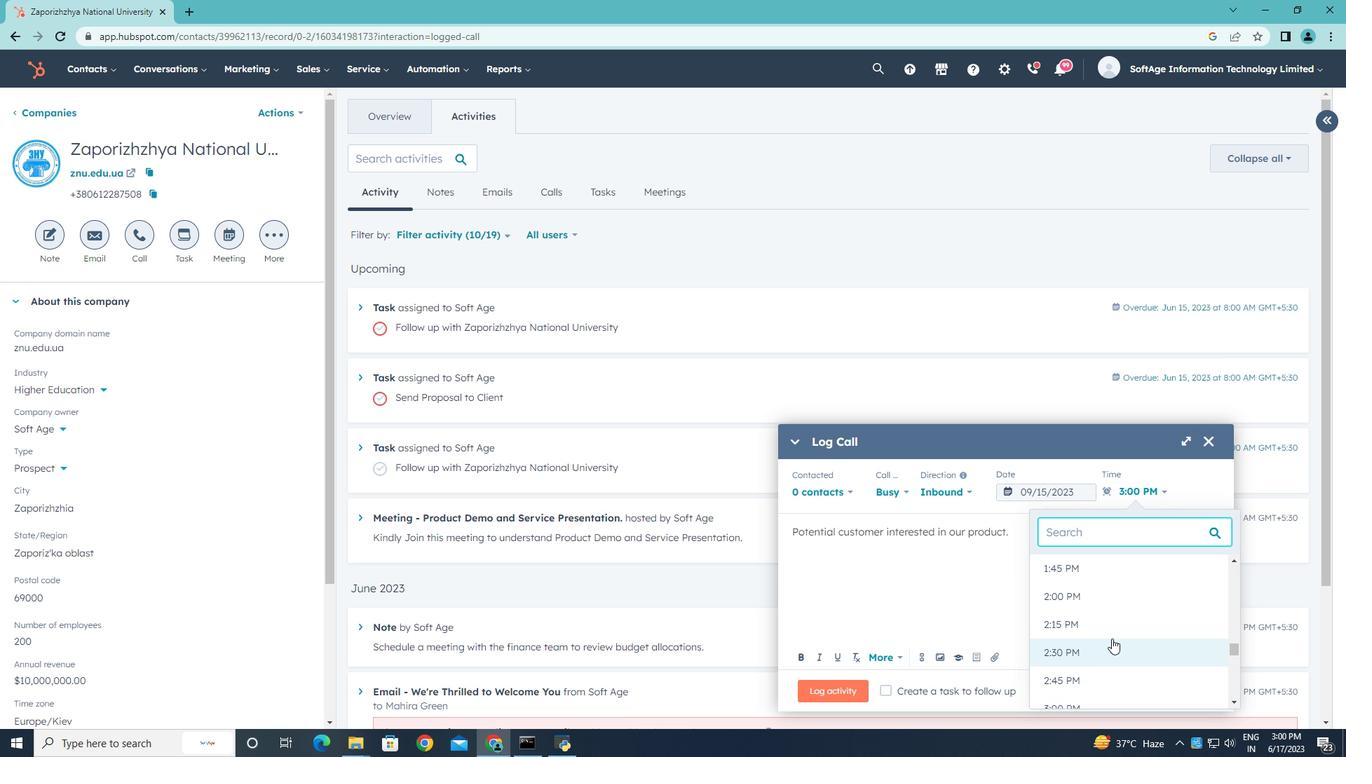 
Action: Mouse scrolled (1112, 638) with delta (0, 0)
Screenshot: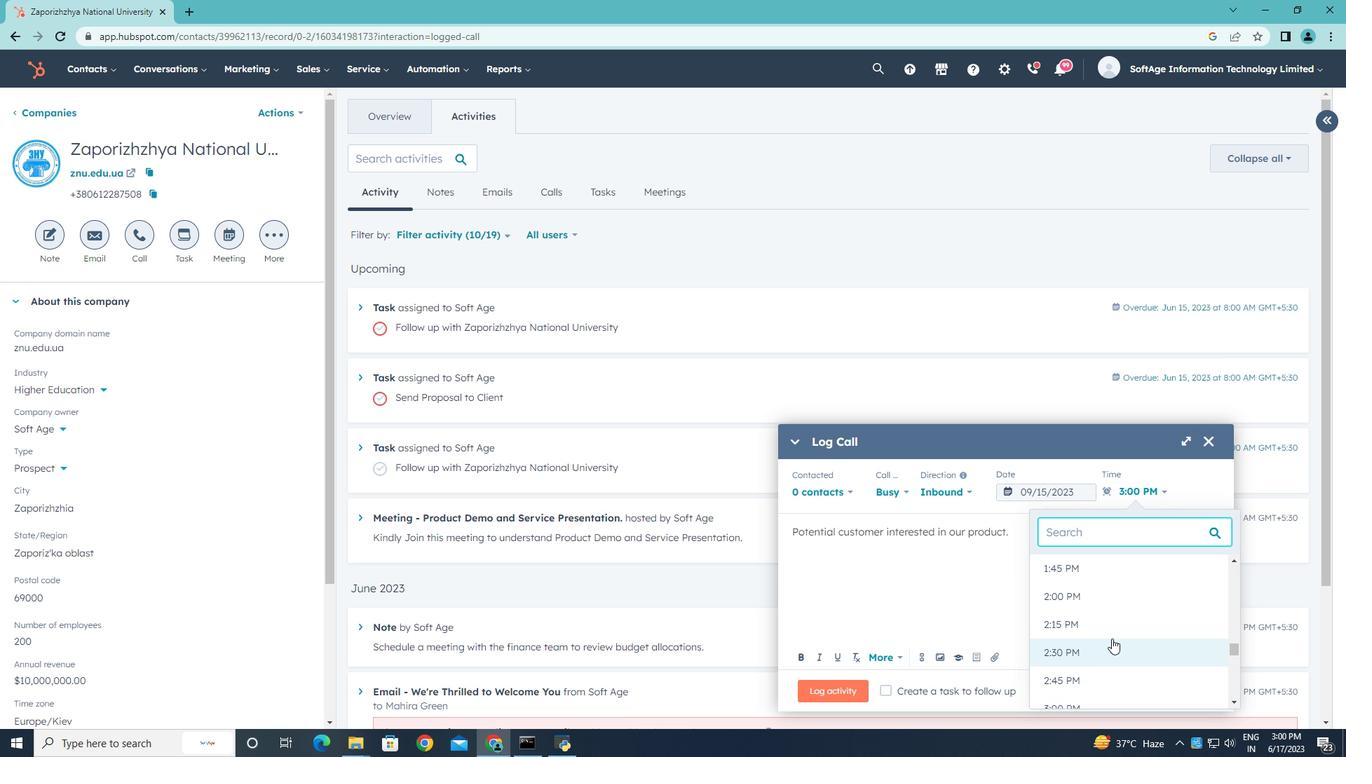 
Action: Mouse scrolled (1112, 638) with delta (0, 0)
Screenshot: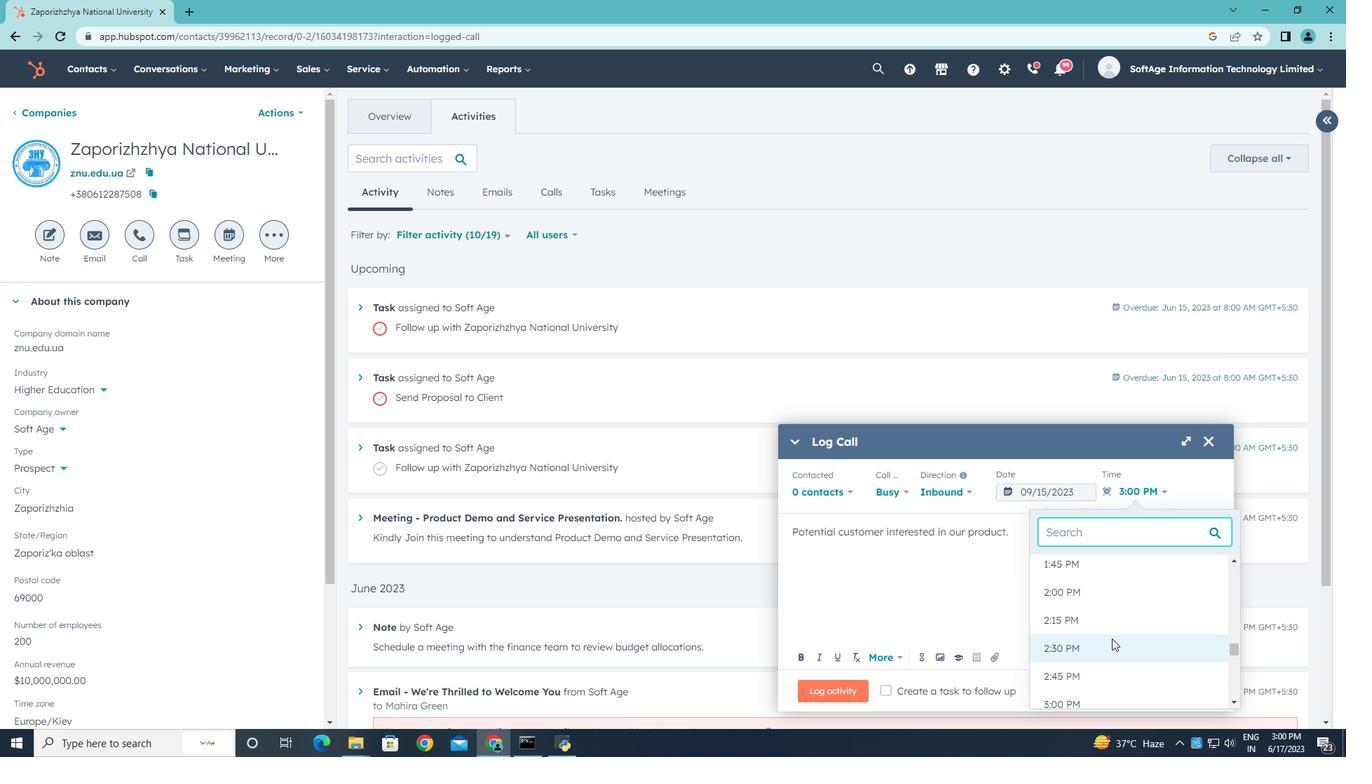 
Action: Mouse scrolled (1112, 638) with delta (0, 0)
Screenshot: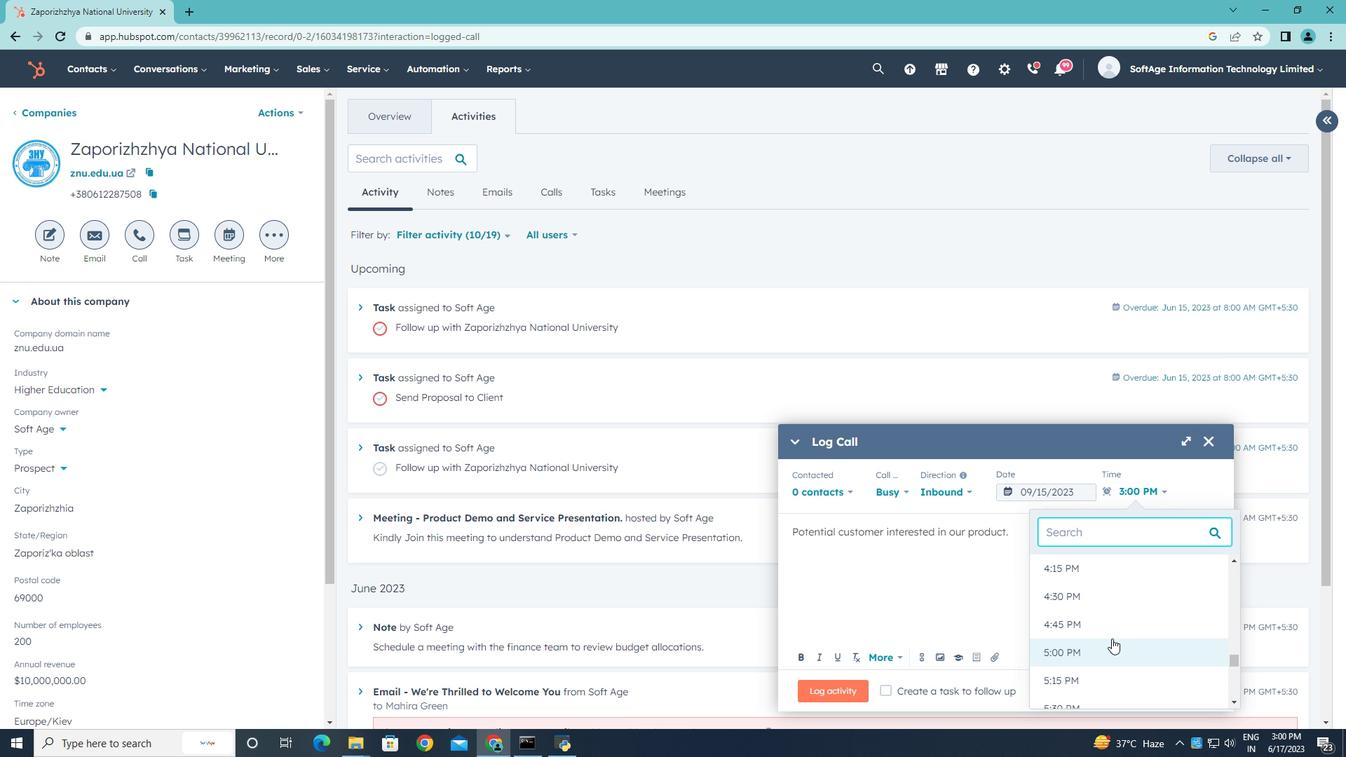 
Action: Mouse moved to (1091, 694)
Screenshot: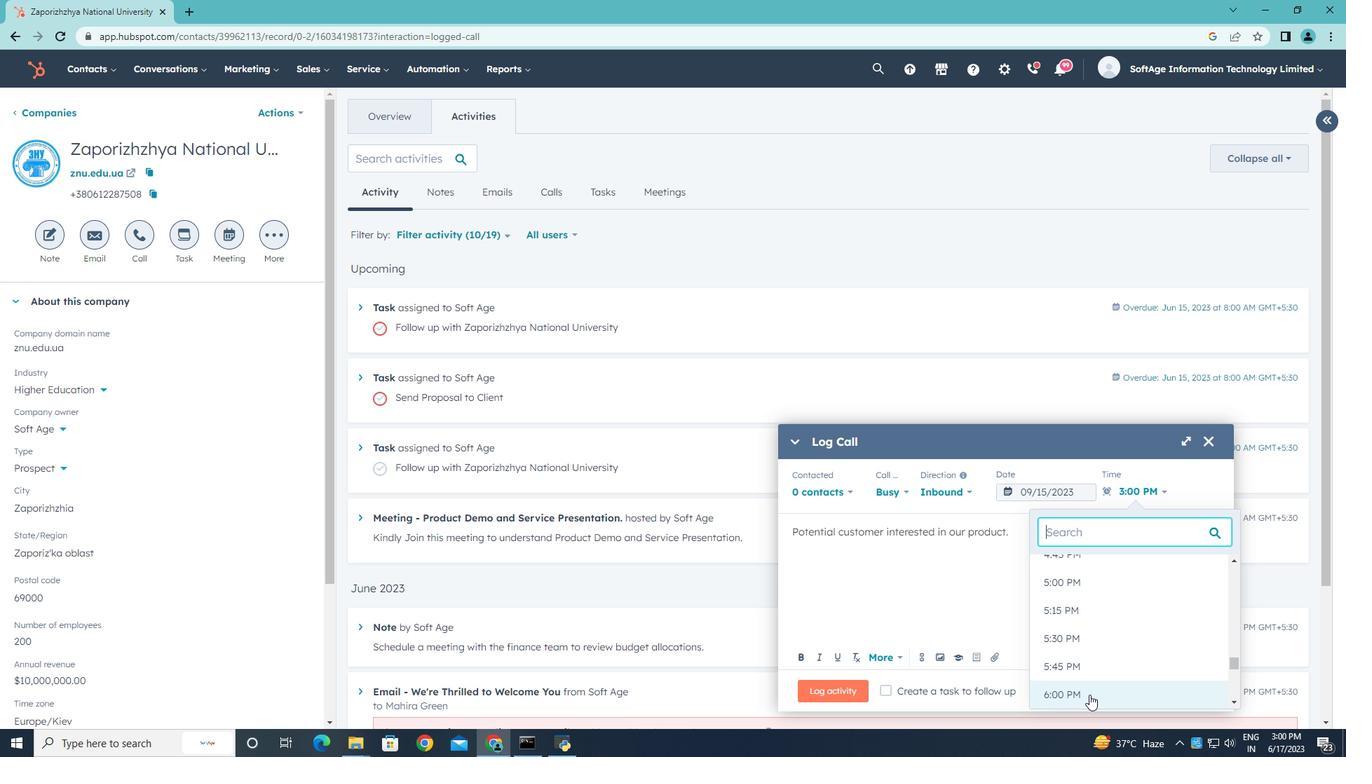 
Action: Mouse pressed left at (1091, 694)
Screenshot: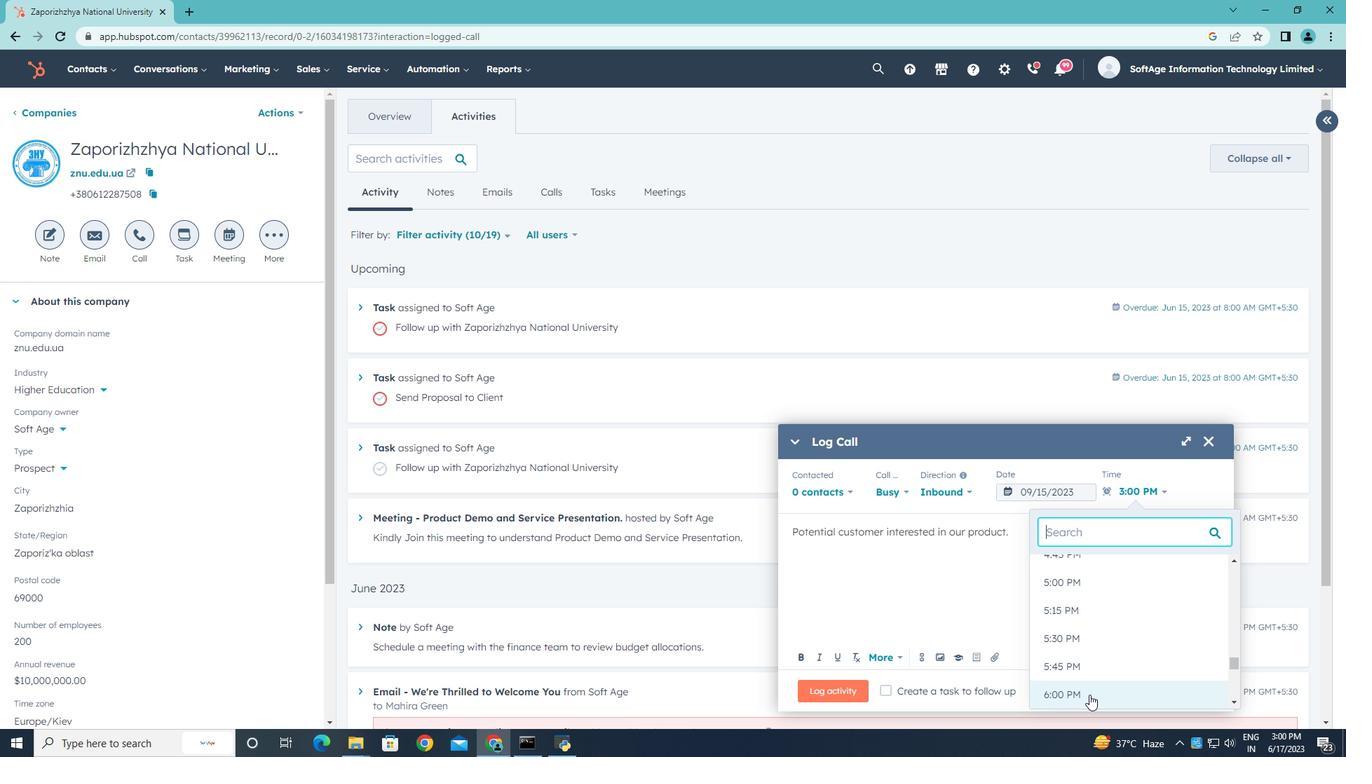 
Action: Mouse moved to (835, 687)
Screenshot: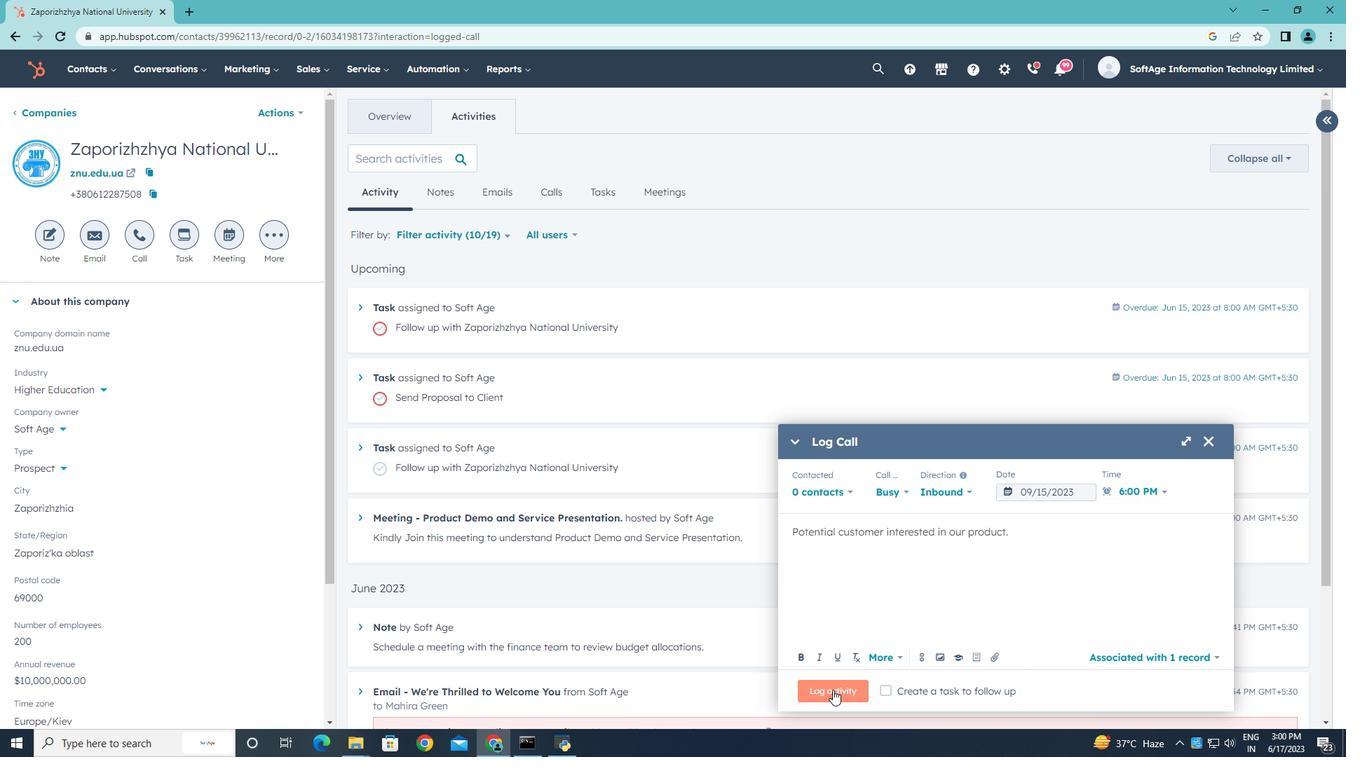 
Action: Mouse pressed left at (835, 687)
Screenshot: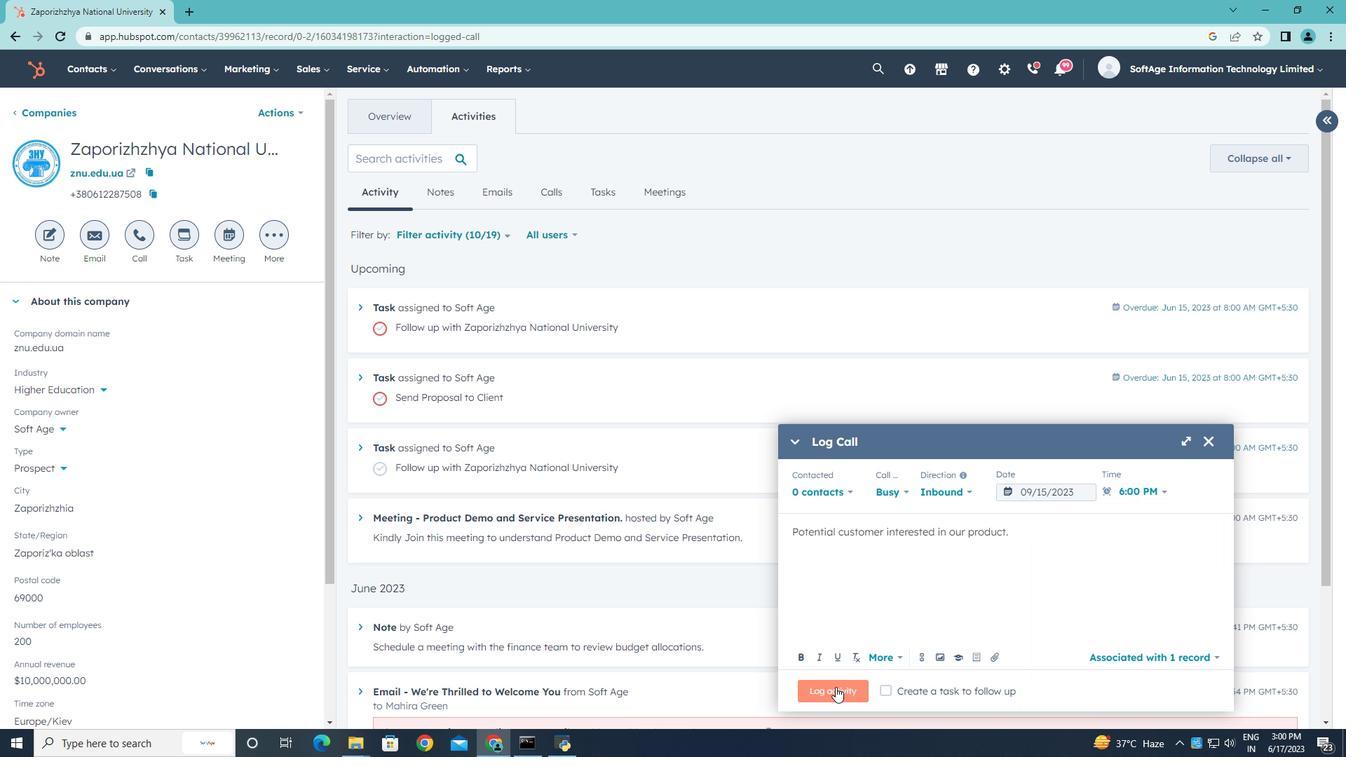 
